 Task: Research Airbnb options in Starokostyantyniv, Ukraine from 9th December, 2023 to 16th December, 2023 for 2 adults, 1 child.2 bedrooms having 2 beds and 1 bathroom. Property type can be flat. Amenities needed are: washing machine. Booking option can be shelf check-in. Look for 4 properties as per requirement.
Action: Mouse moved to (460, 63)
Screenshot: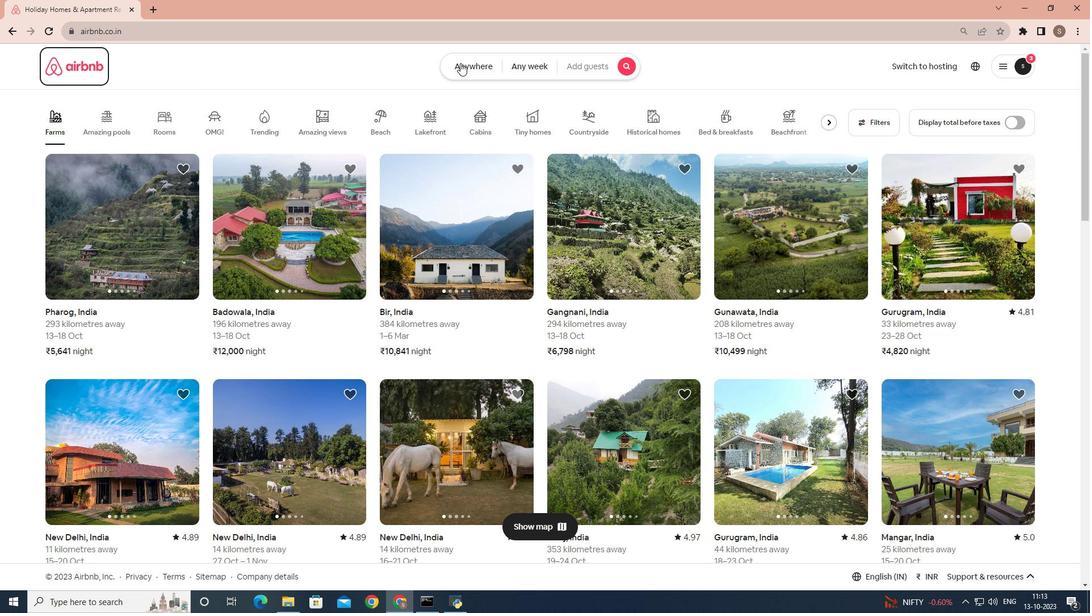 
Action: Mouse pressed left at (460, 63)
Screenshot: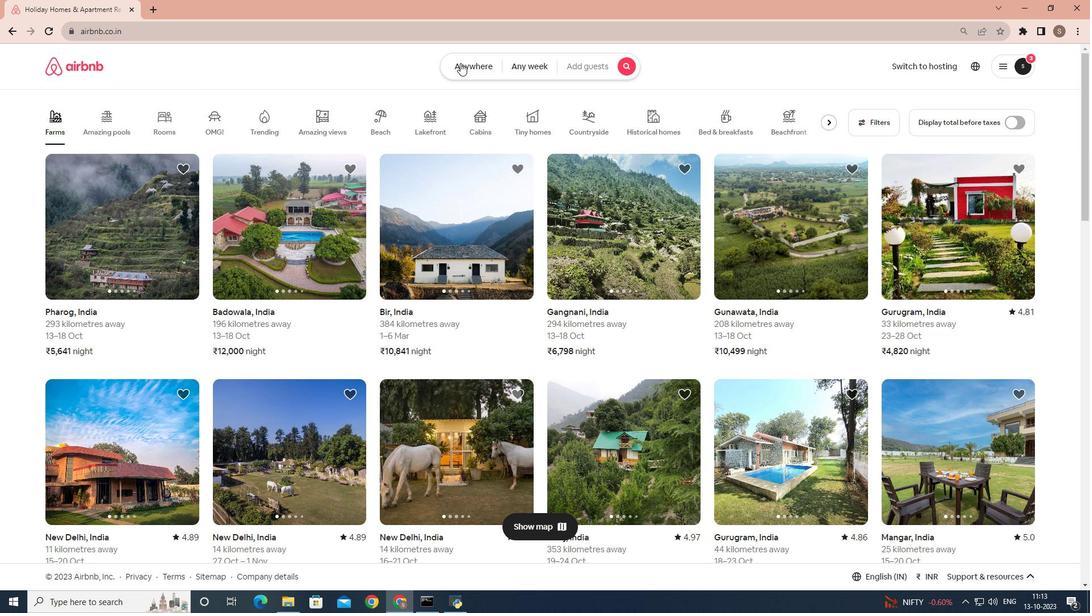 
Action: Mouse moved to (415, 112)
Screenshot: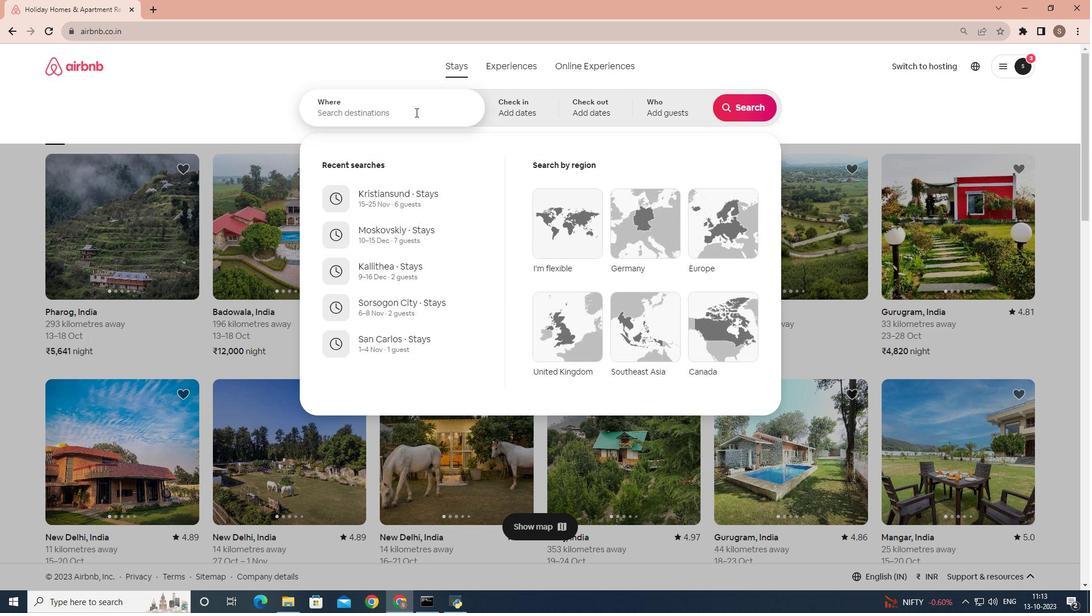 
Action: Mouse pressed left at (415, 112)
Screenshot: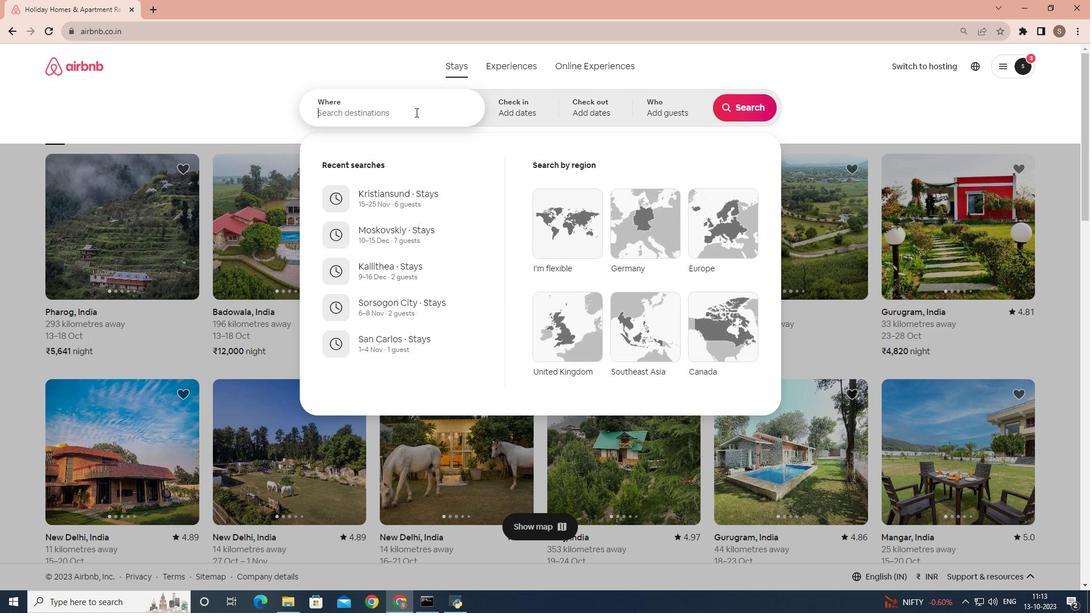 
Action: Key pressed <Key.shift>Star
Screenshot: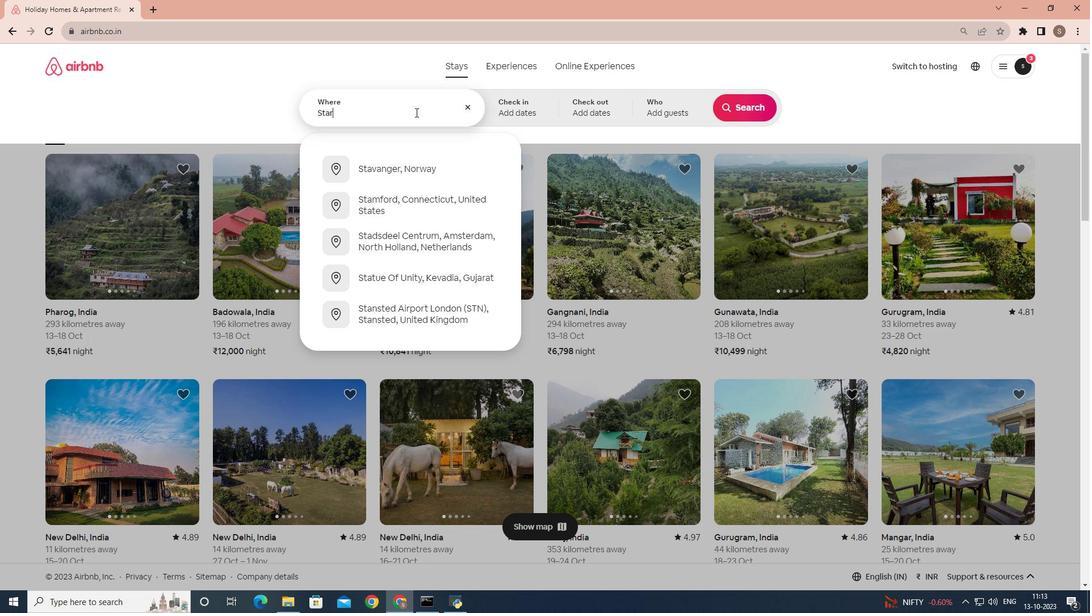 
Action: Mouse moved to (415, 111)
Screenshot: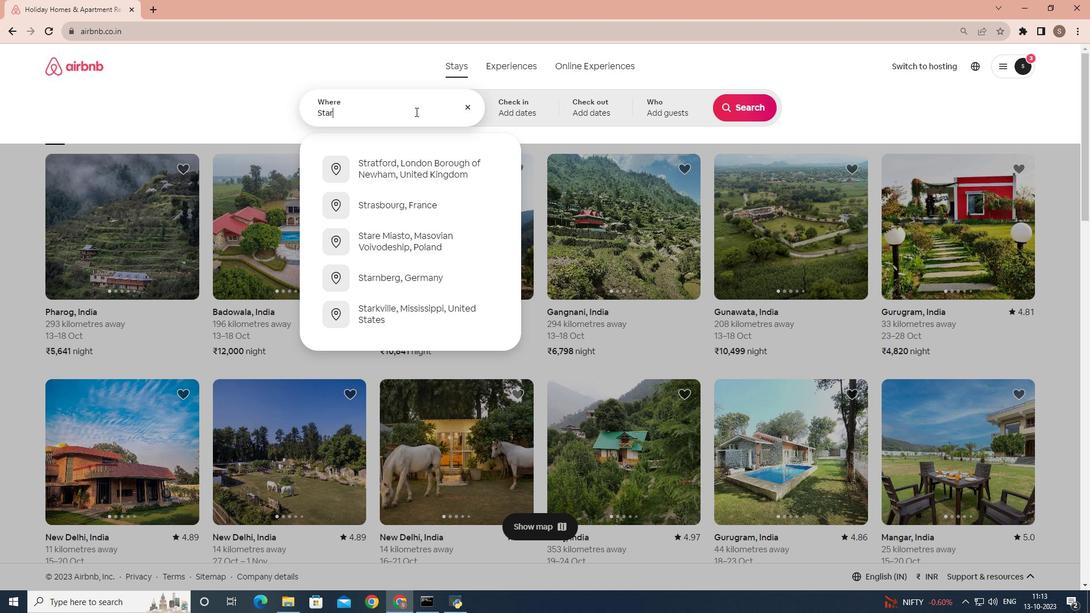 
Action: Key pressed okostyantyniv,<Key.space><Key.shift>Ukraine
Screenshot: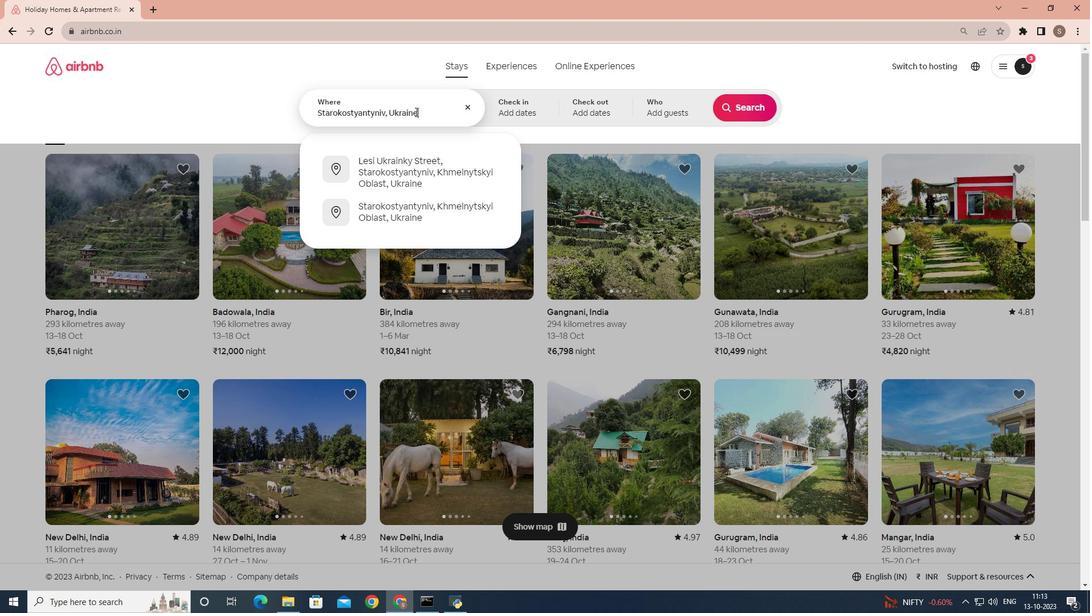 
Action: Mouse moved to (506, 111)
Screenshot: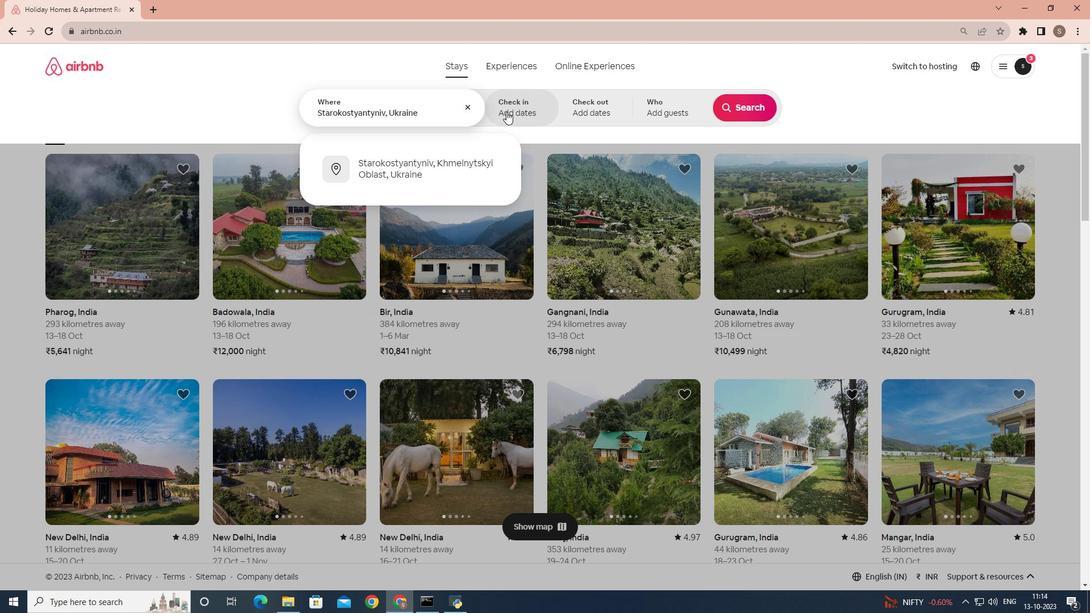 
Action: Mouse pressed left at (506, 111)
Screenshot: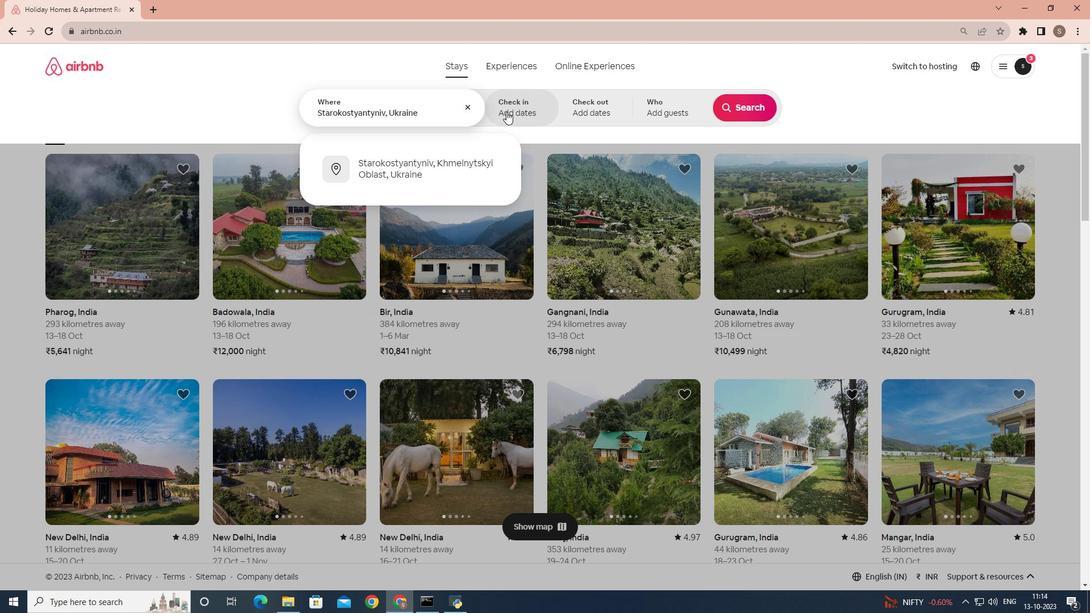 
Action: Mouse moved to (744, 193)
Screenshot: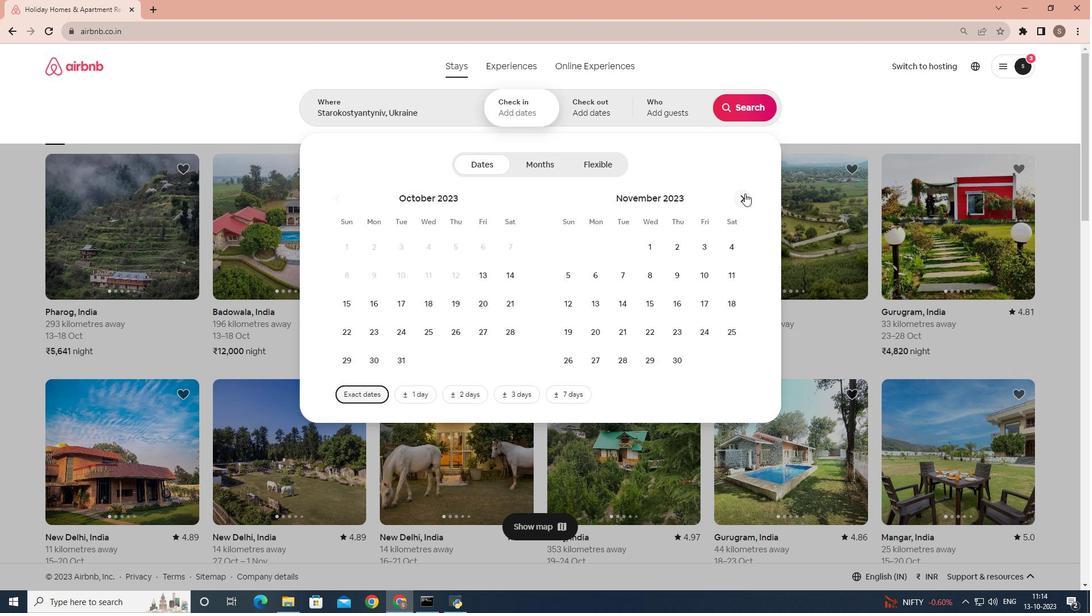 
Action: Mouse pressed left at (744, 193)
Screenshot: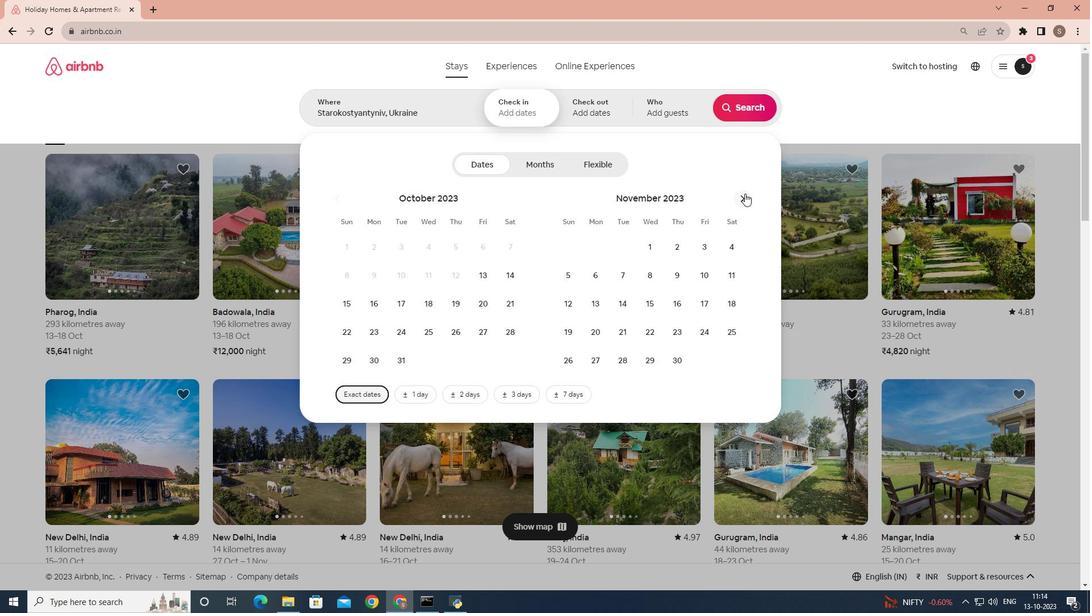 
Action: Mouse moved to (725, 277)
Screenshot: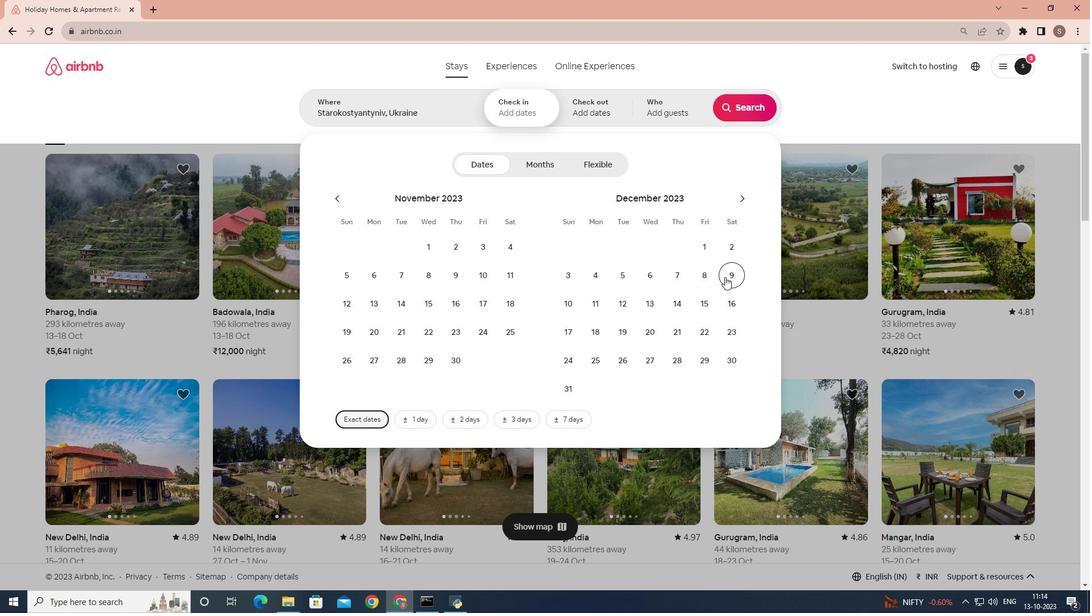 
Action: Mouse pressed left at (725, 277)
Screenshot: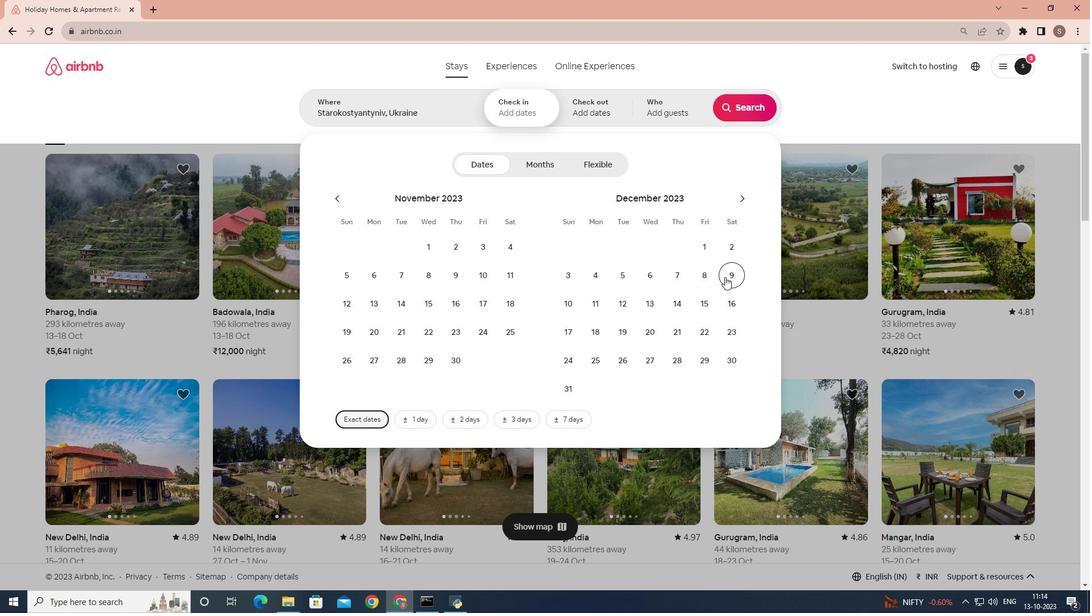 
Action: Mouse moved to (723, 306)
Screenshot: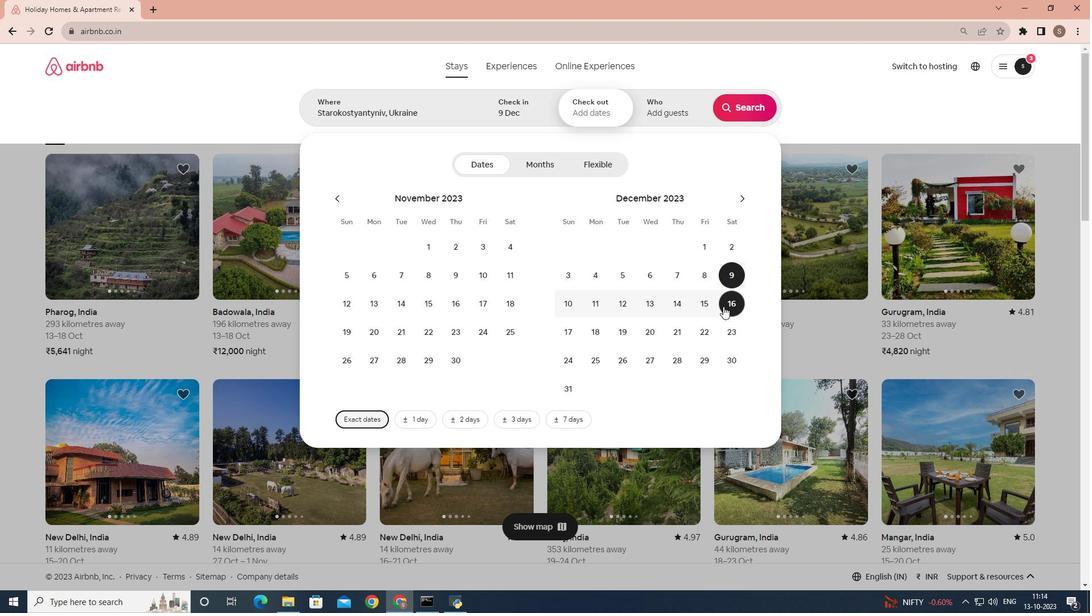 
Action: Mouse pressed left at (723, 306)
Screenshot: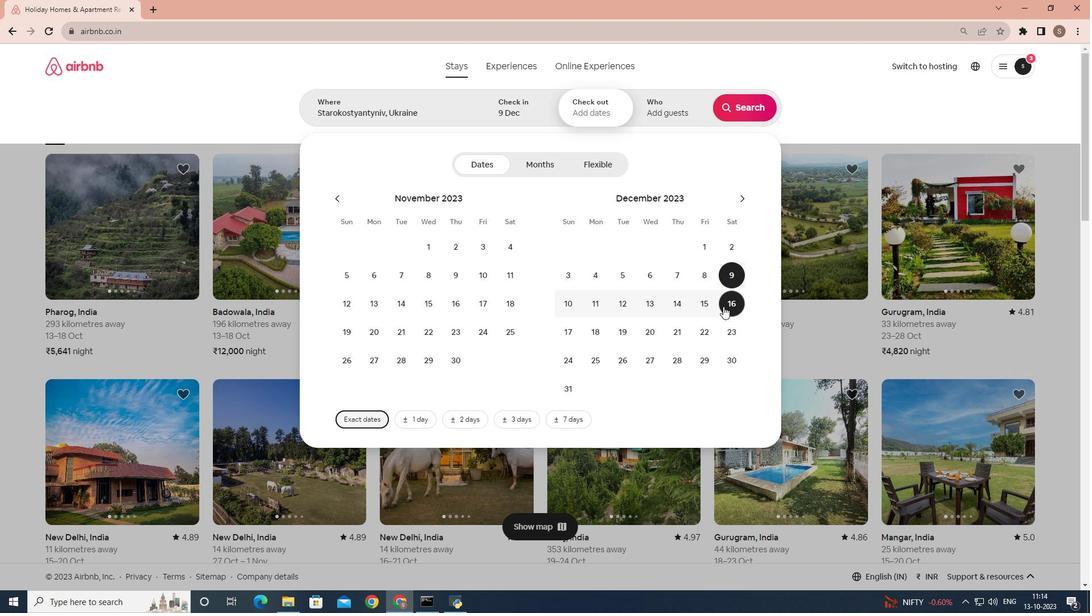 
Action: Mouse moved to (661, 111)
Screenshot: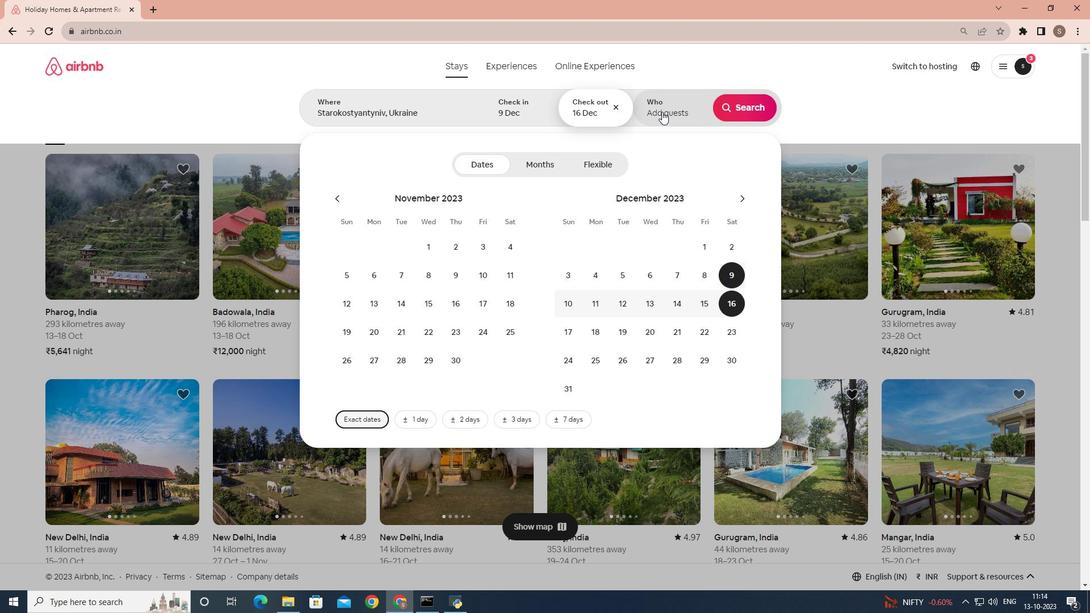 
Action: Mouse pressed left at (661, 111)
Screenshot: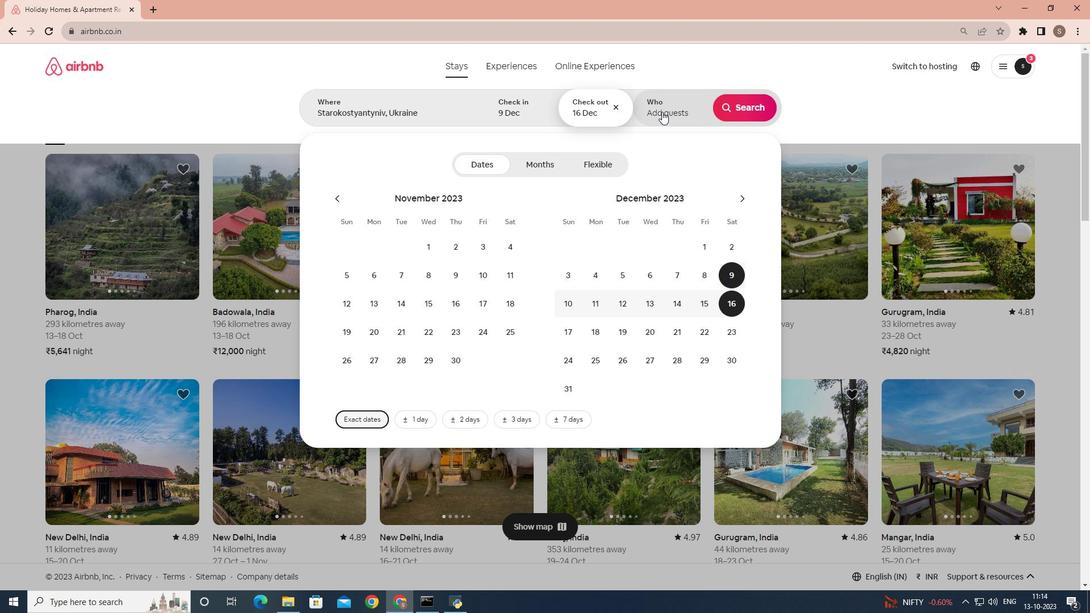 
Action: Mouse moved to (744, 161)
Screenshot: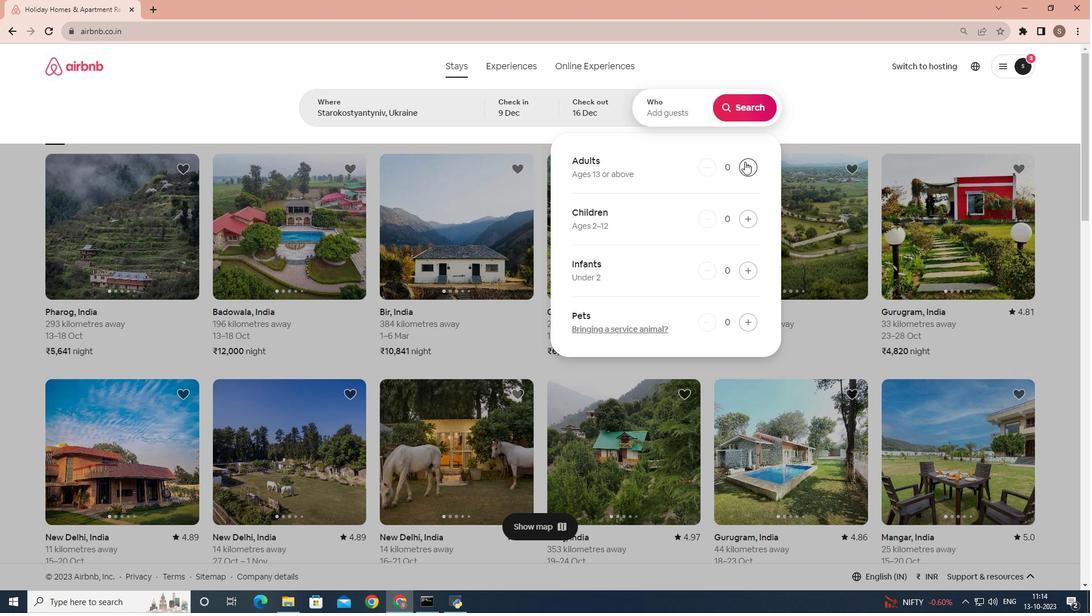 
Action: Mouse pressed left at (744, 161)
Screenshot: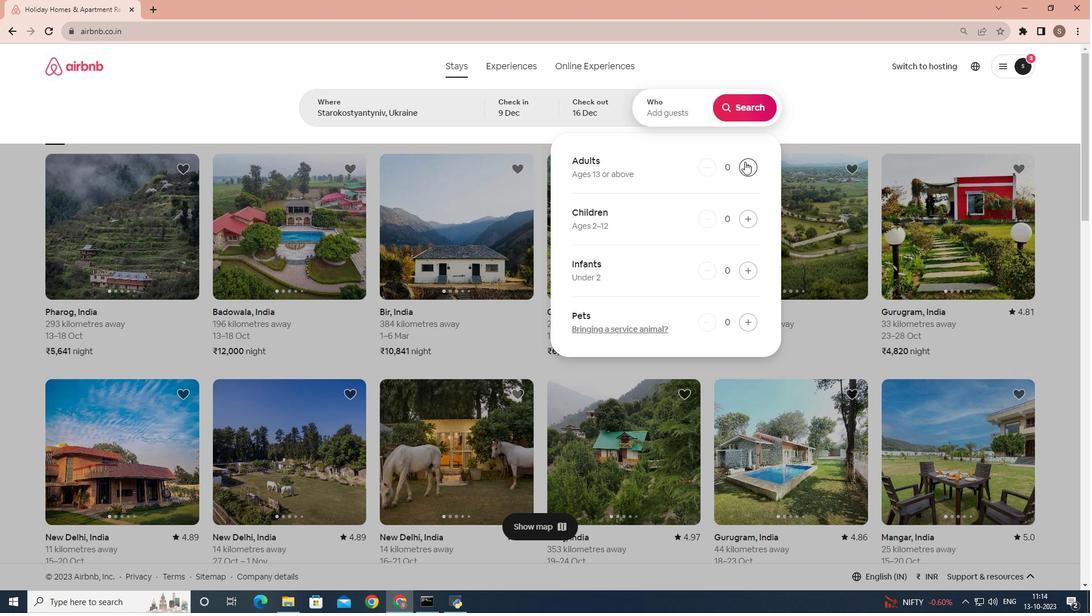 
Action: Mouse pressed left at (744, 161)
Screenshot: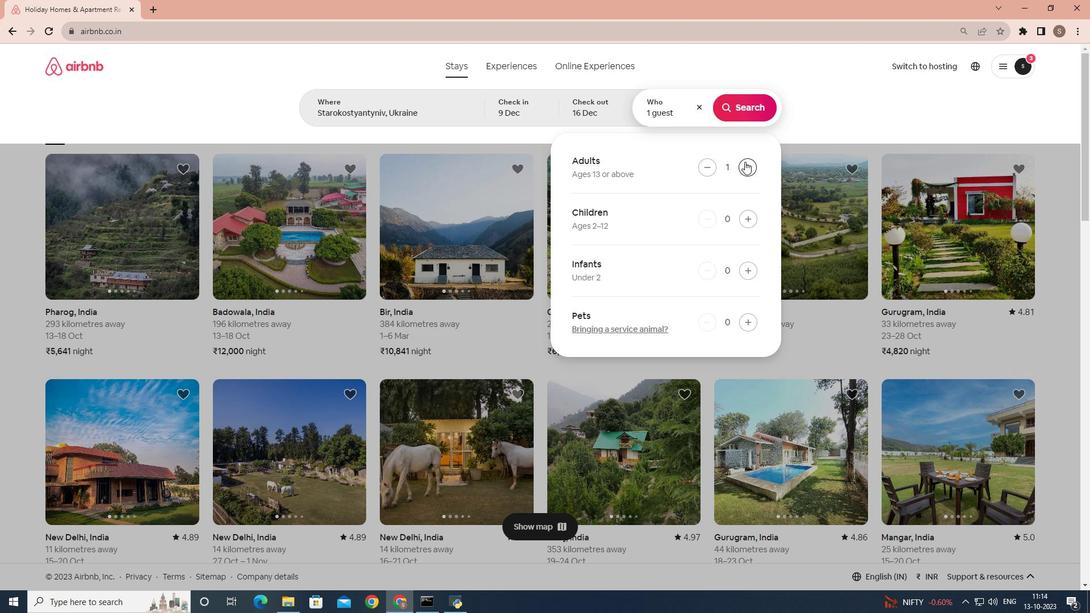 
Action: Mouse moved to (746, 219)
Screenshot: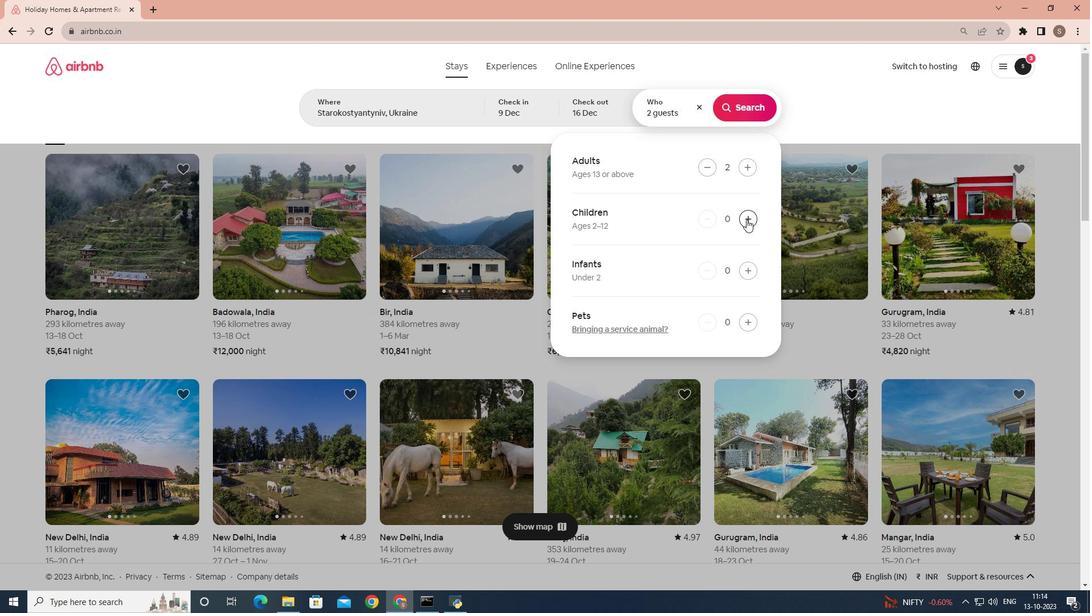 
Action: Mouse pressed left at (746, 219)
Screenshot: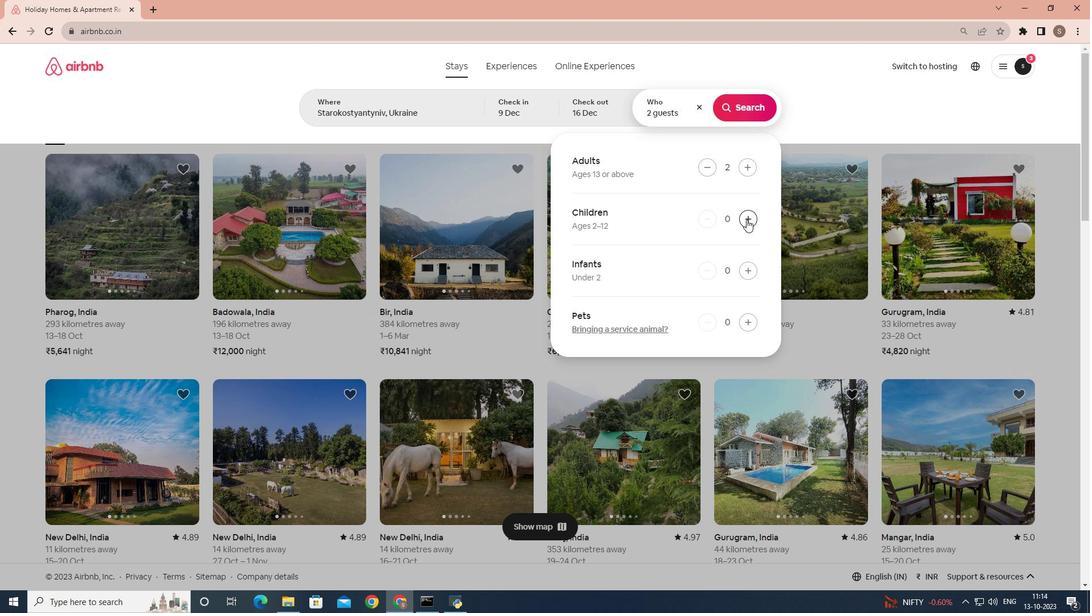 
Action: Mouse moved to (756, 103)
Screenshot: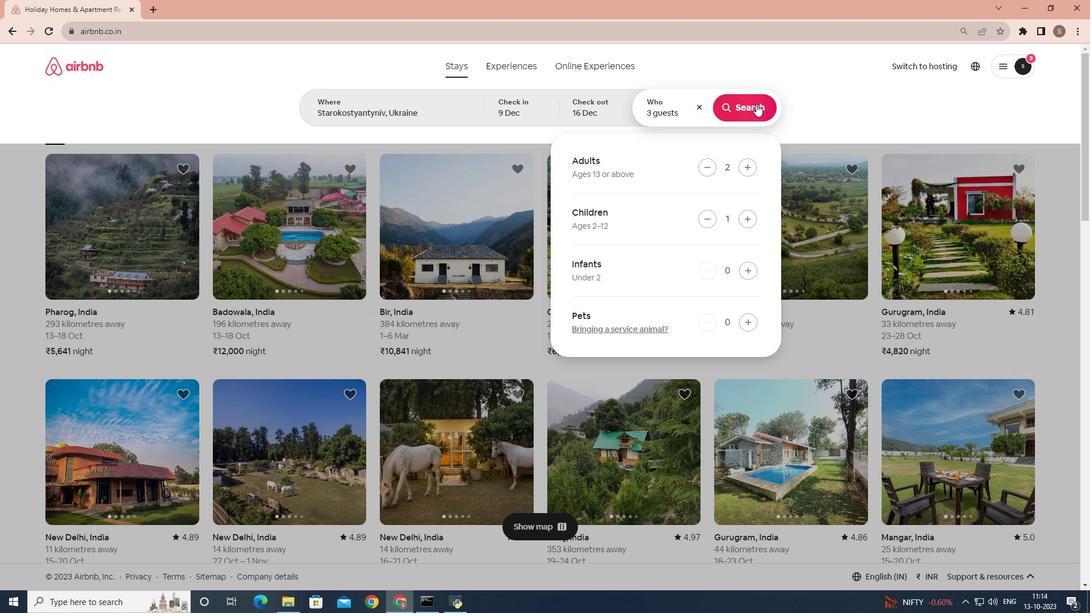 
Action: Mouse pressed left at (756, 103)
Screenshot: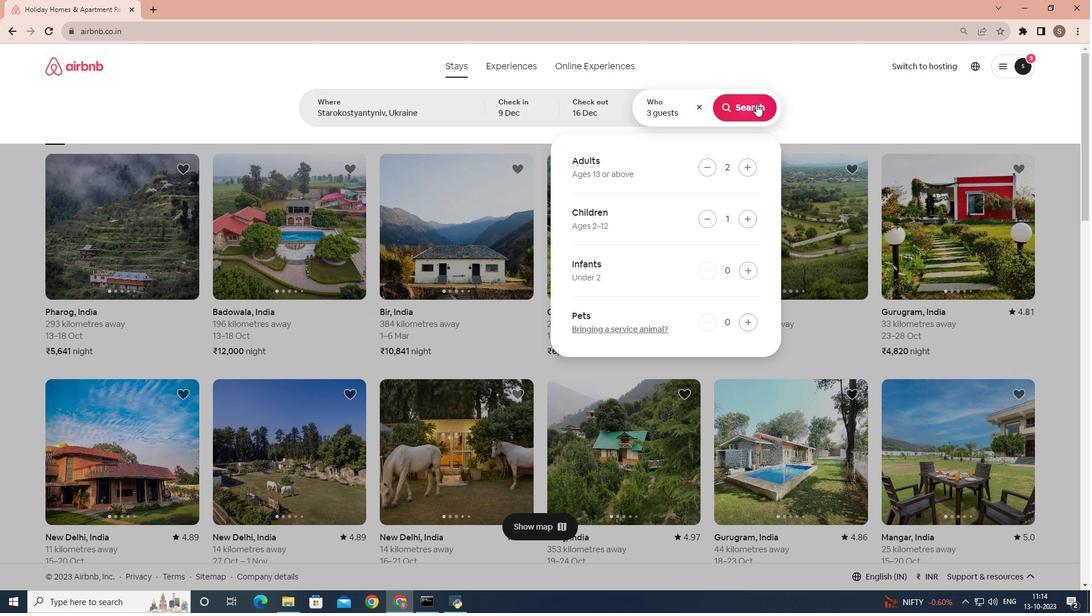 
Action: Mouse moved to (899, 111)
Screenshot: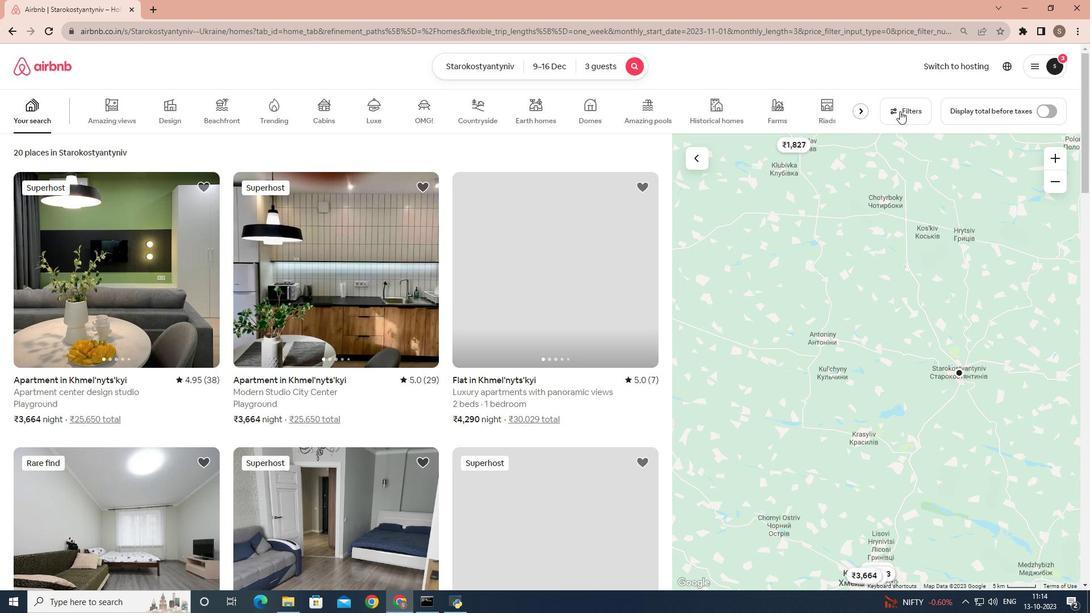 
Action: Mouse pressed left at (899, 111)
Screenshot: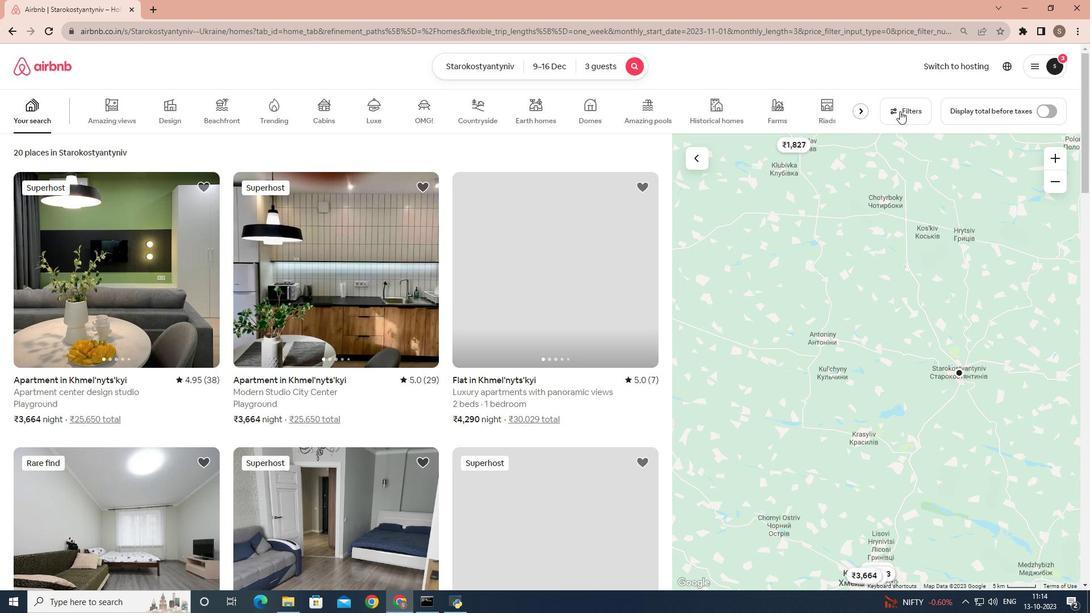
Action: Mouse moved to (664, 285)
Screenshot: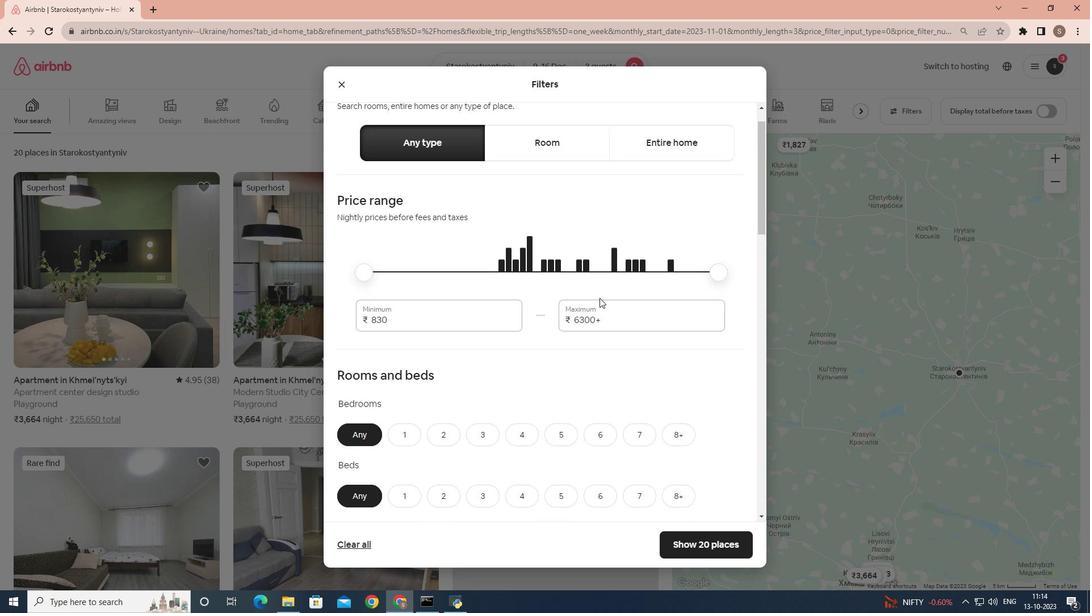 
Action: Mouse scrolled (664, 284) with delta (0, 0)
Screenshot: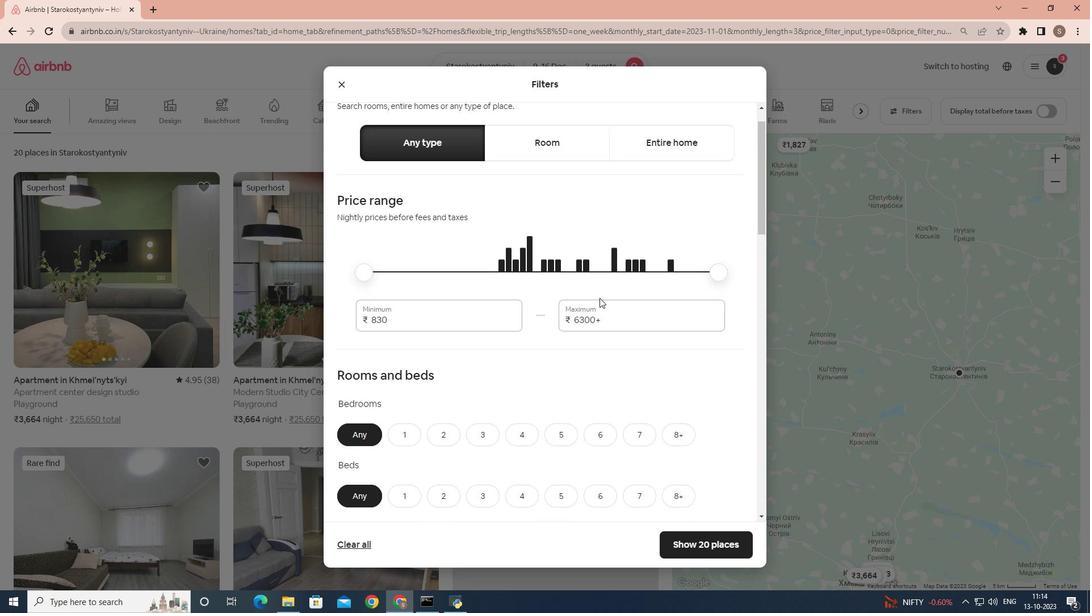 
Action: Mouse moved to (652, 293)
Screenshot: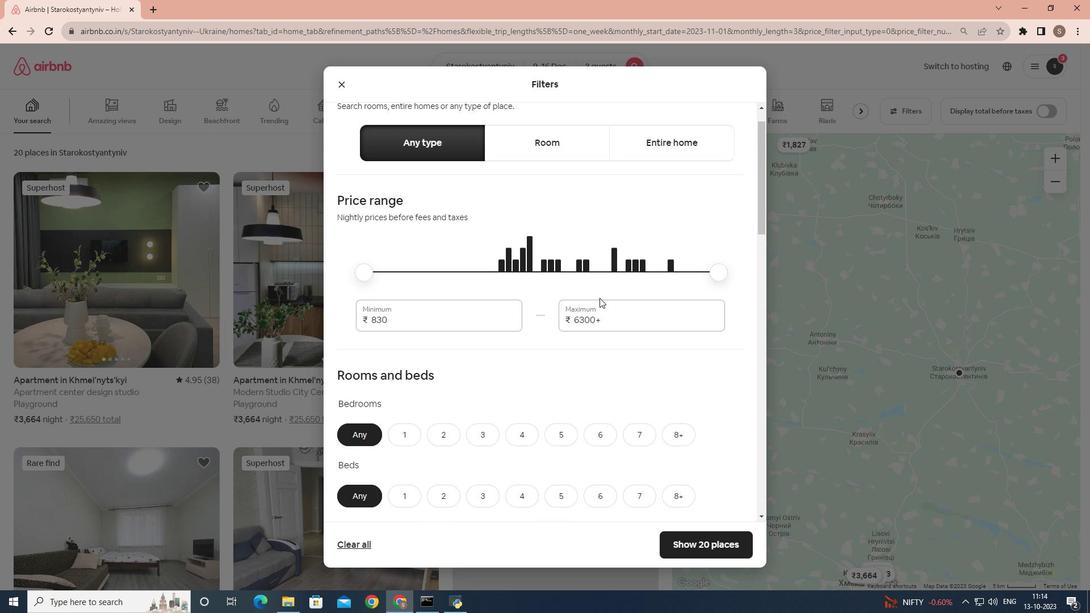 
Action: Mouse scrolled (652, 292) with delta (0, 0)
Screenshot: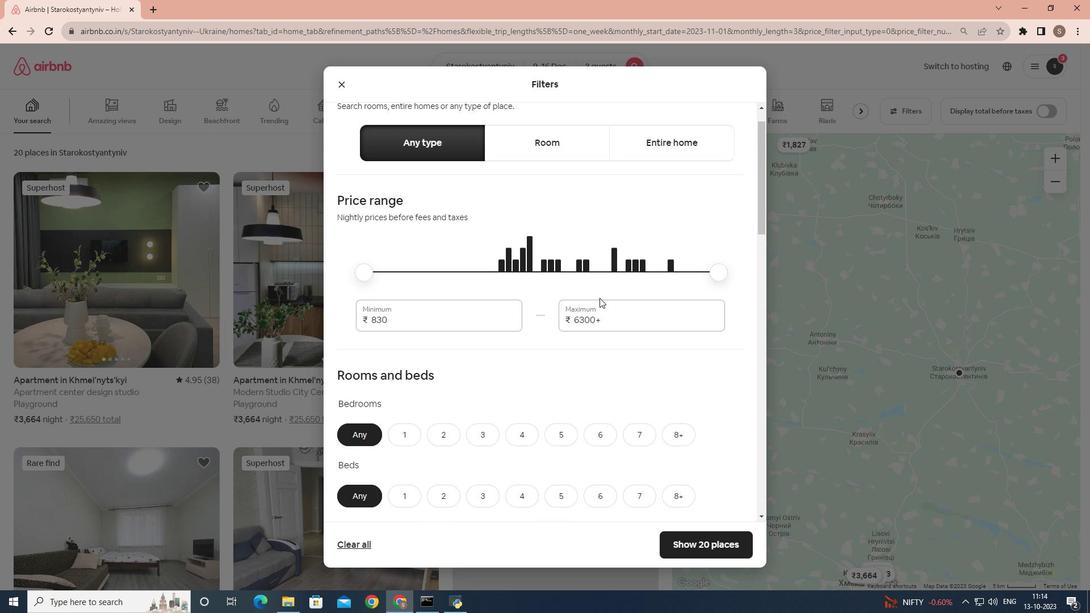 
Action: Mouse moved to (628, 298)
Screenshot: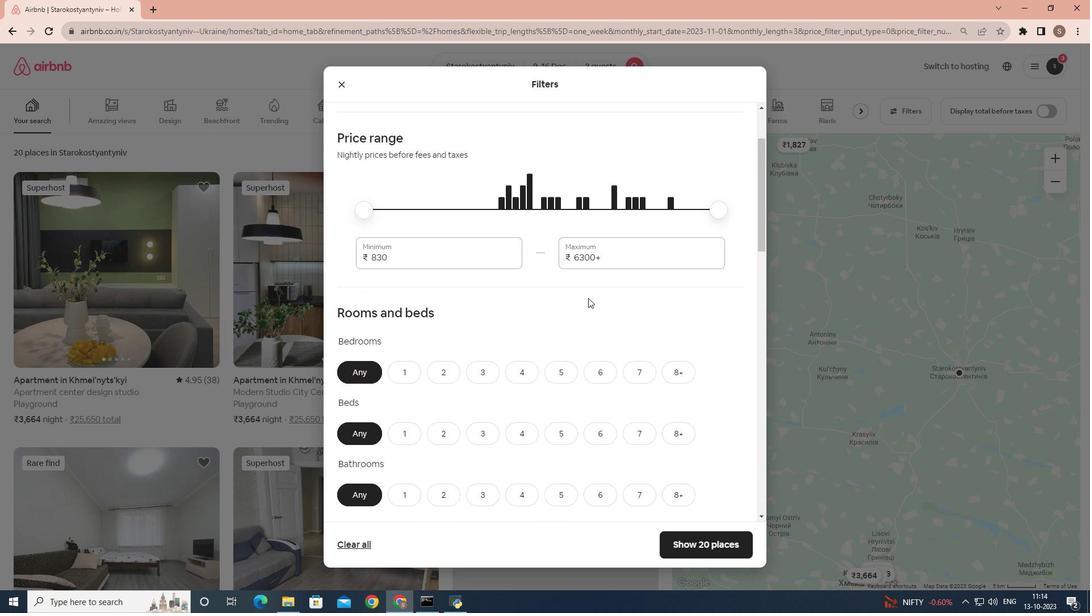 
Action: Mouse scrolled (628, 297) with delta (0, 0)
Screenshot: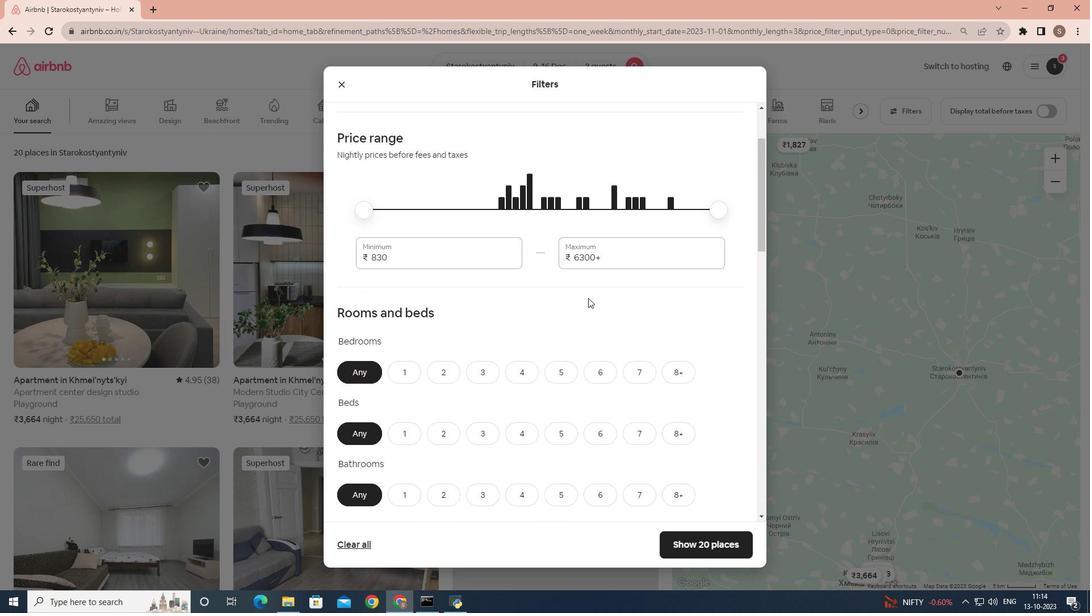 
Action: Mouse moved to (450, 292)
Screenshot: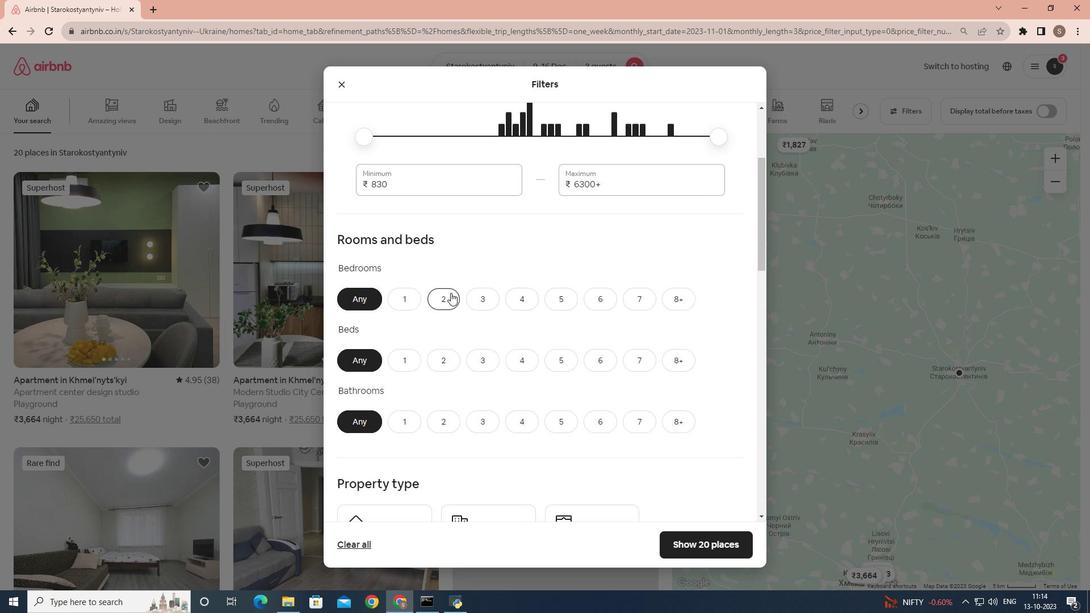 
Action: Mouse pressed left at (450, 292)
Screenshot: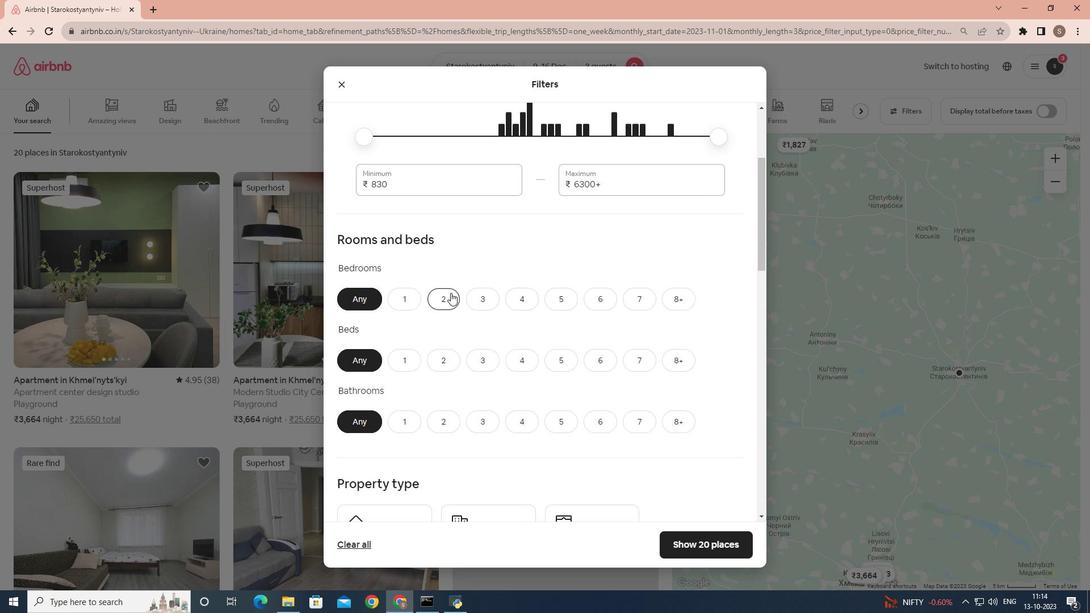 
Action: Mouse scrolled (450, 292) with delta (0, 0)
Screenshot: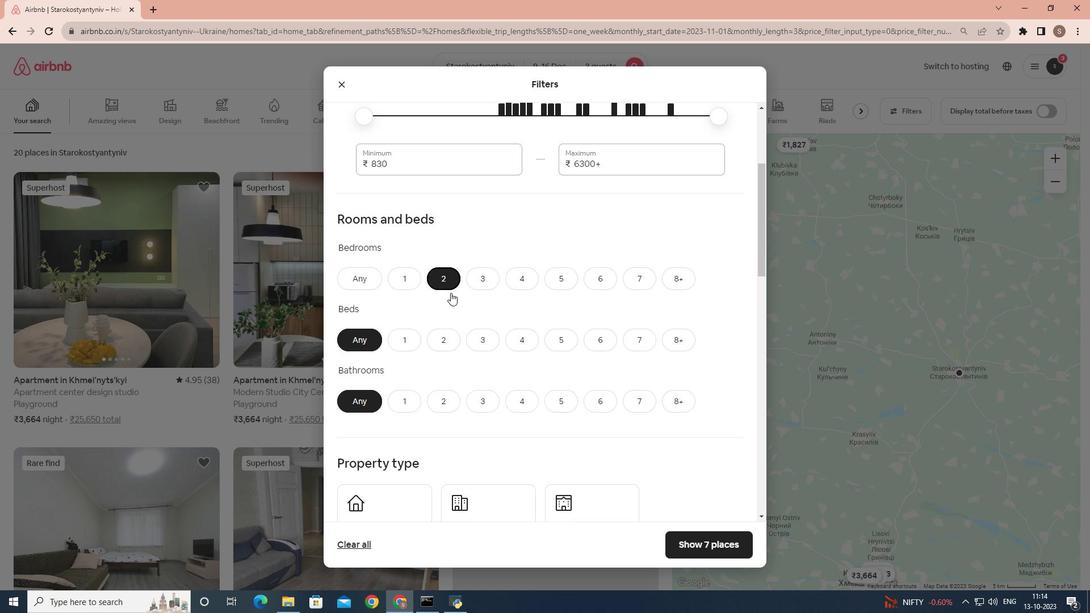 
Action: Mouse moved to (449, 300)
Screenshot: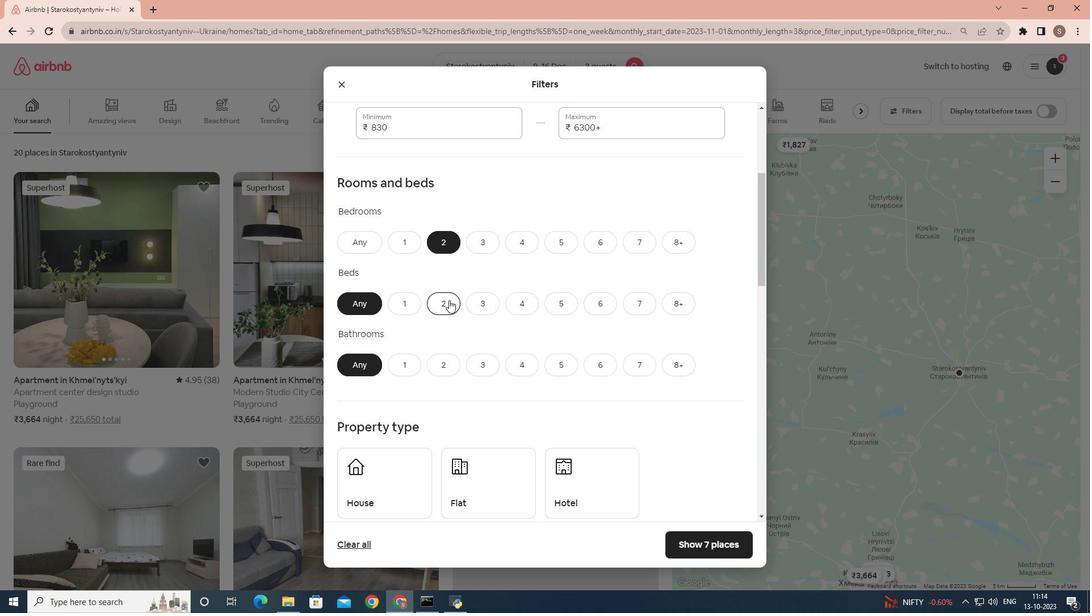 
Action: Mouse pressed left at (449, 300)
Screenshot: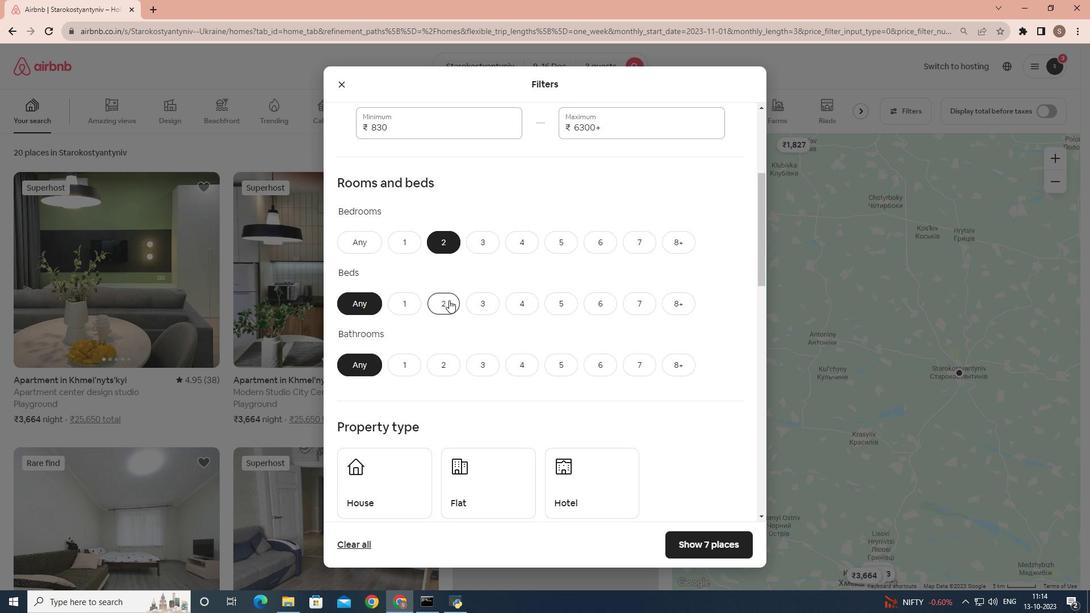 
Action: Mouse scrolled (449, 299) with delta (0, 0)
Screenshot: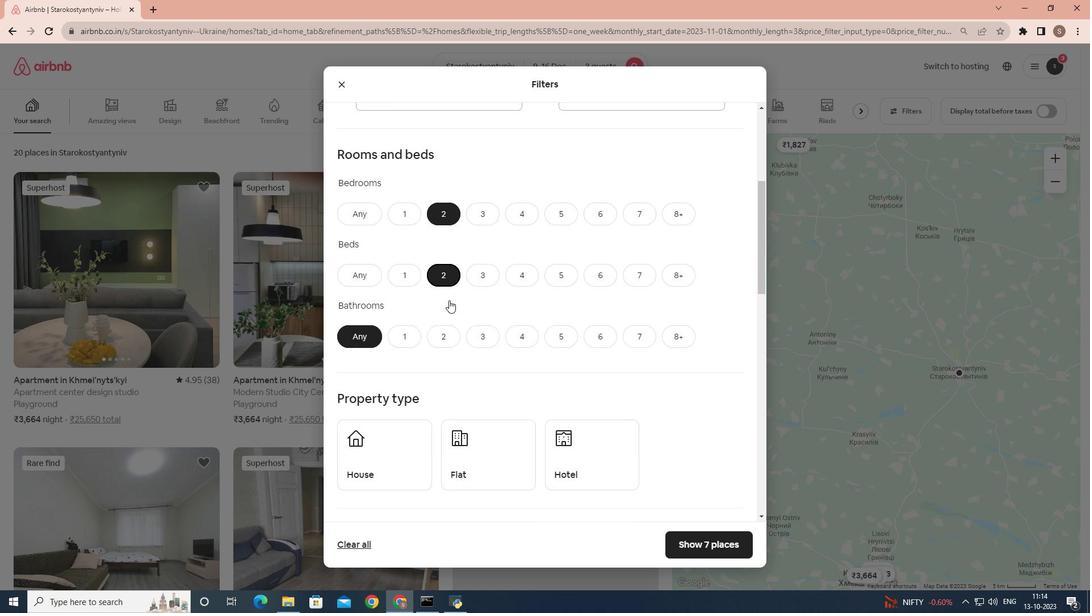 
Action: Mouse moved to (395, 312)
Screenshot: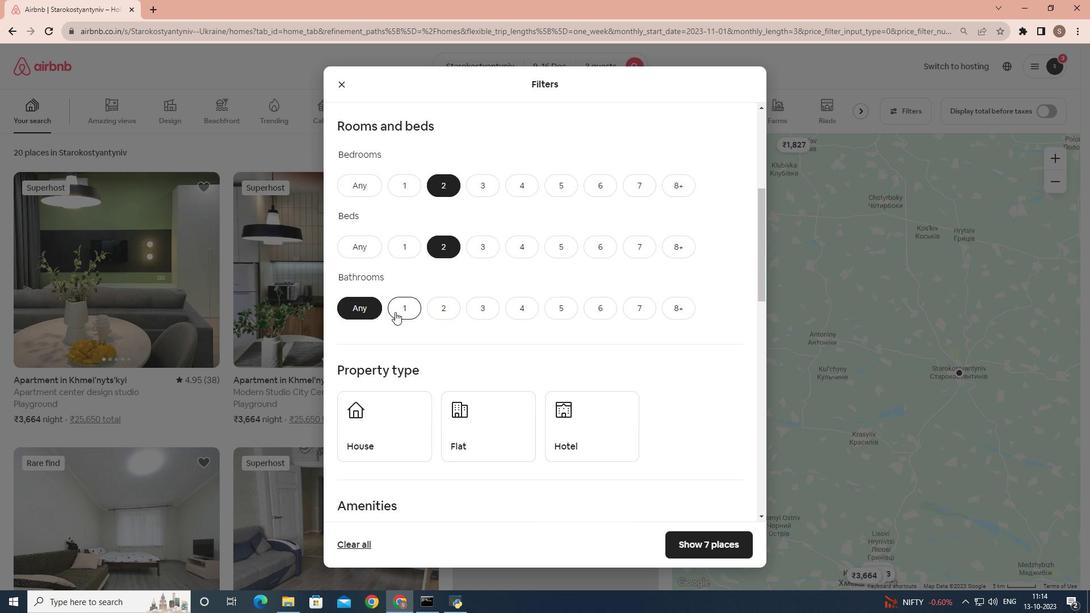 
Action: Mouse pressed left at (395, 312)
Screenshot: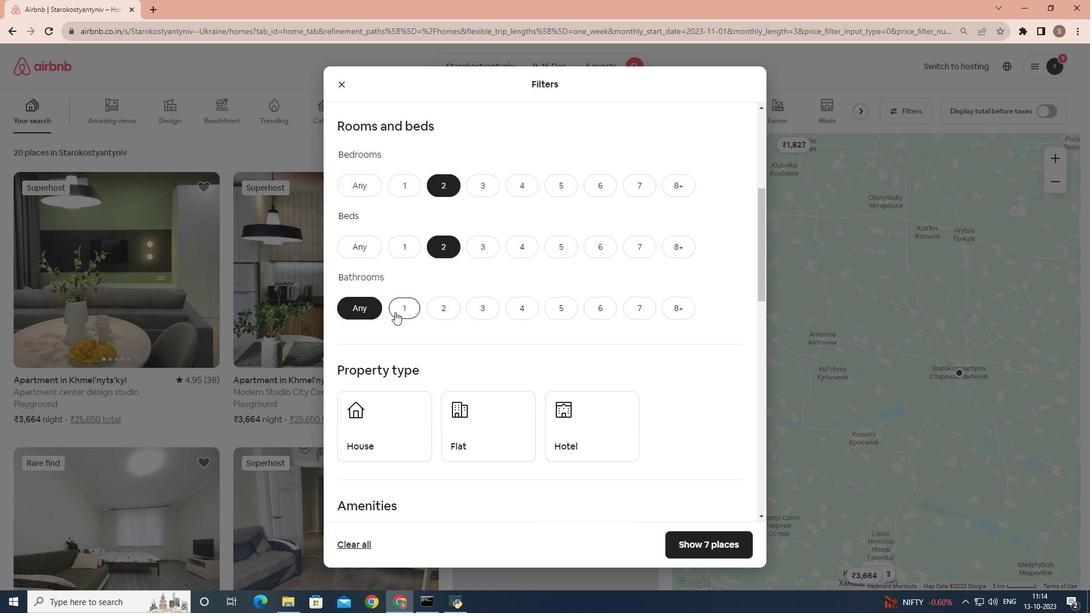 
Action: Mouse moved to (434, 313)
Screenshot: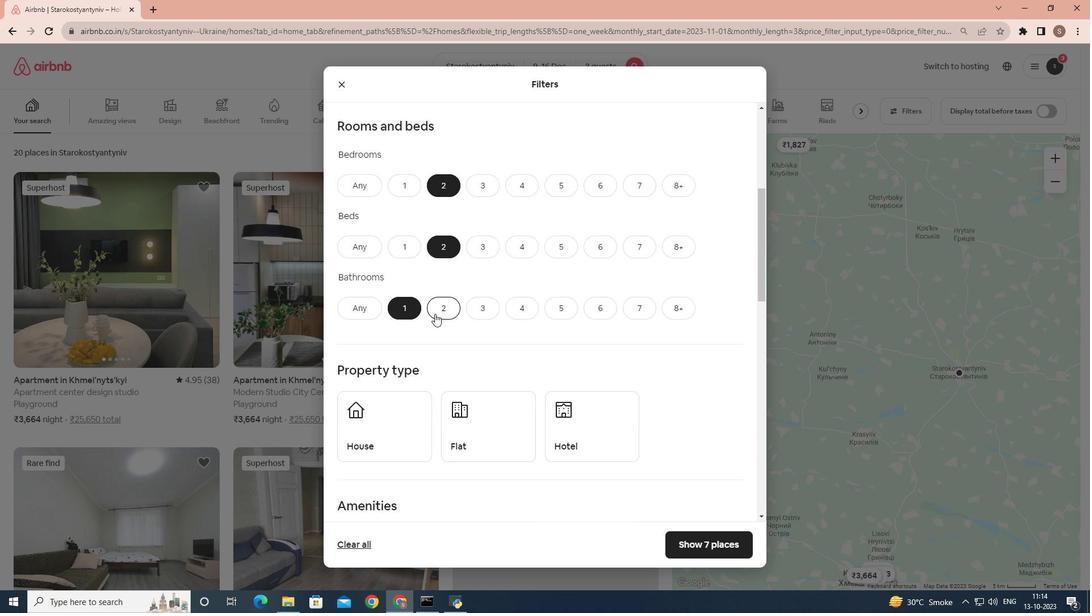 
Action: Mouse scrolled (434, 313) with delta (0, 0)
Screenshot: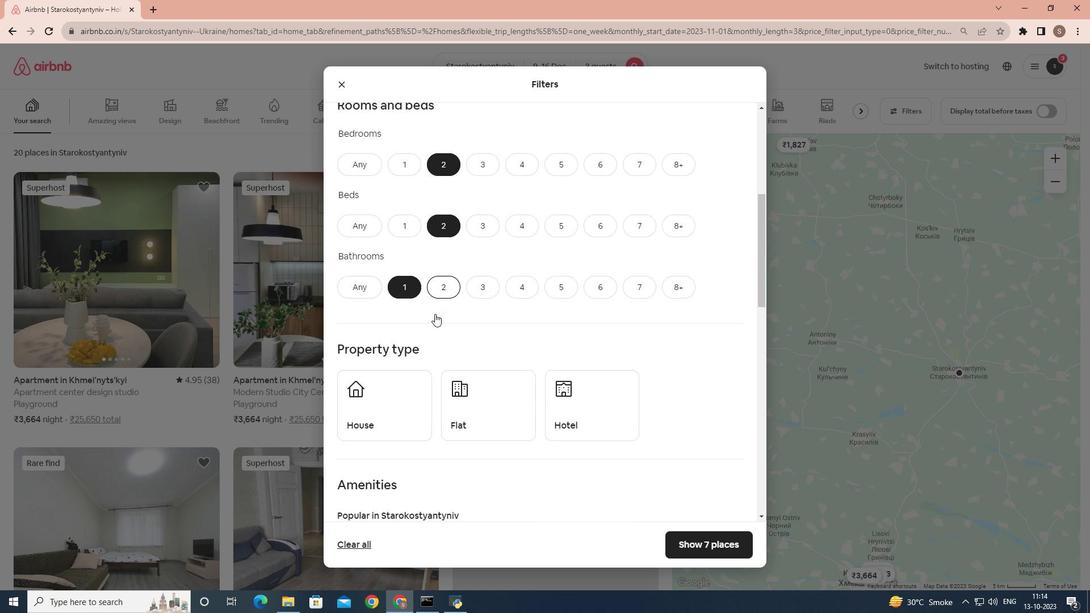 
Action: Mouse scrolled (434, 313) with delta (0, 0)
Screenshot: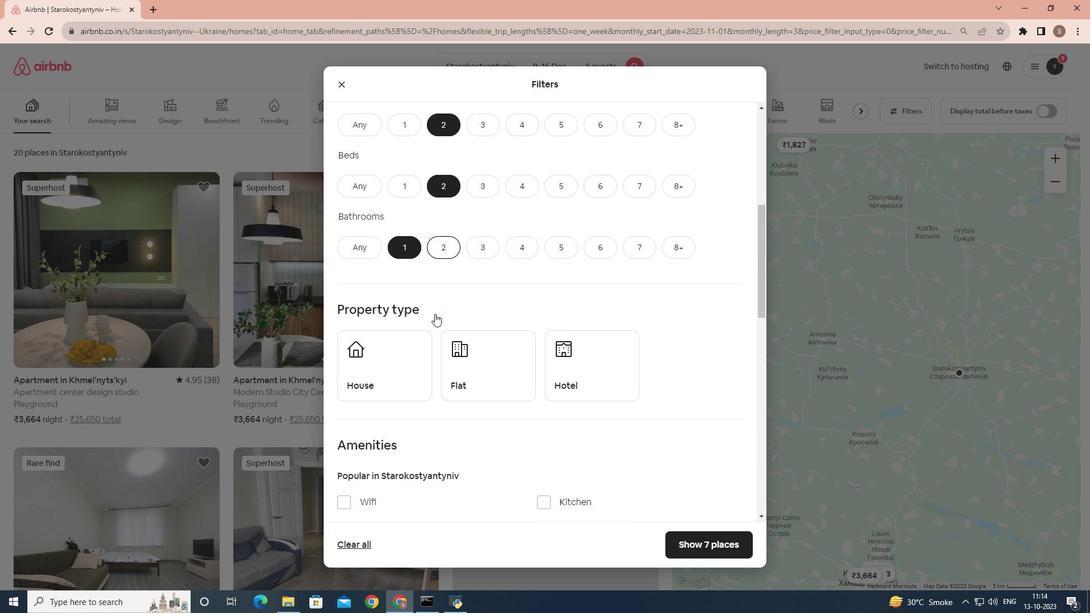 
Action: Mouse moved to (443, 318)
Screenshot: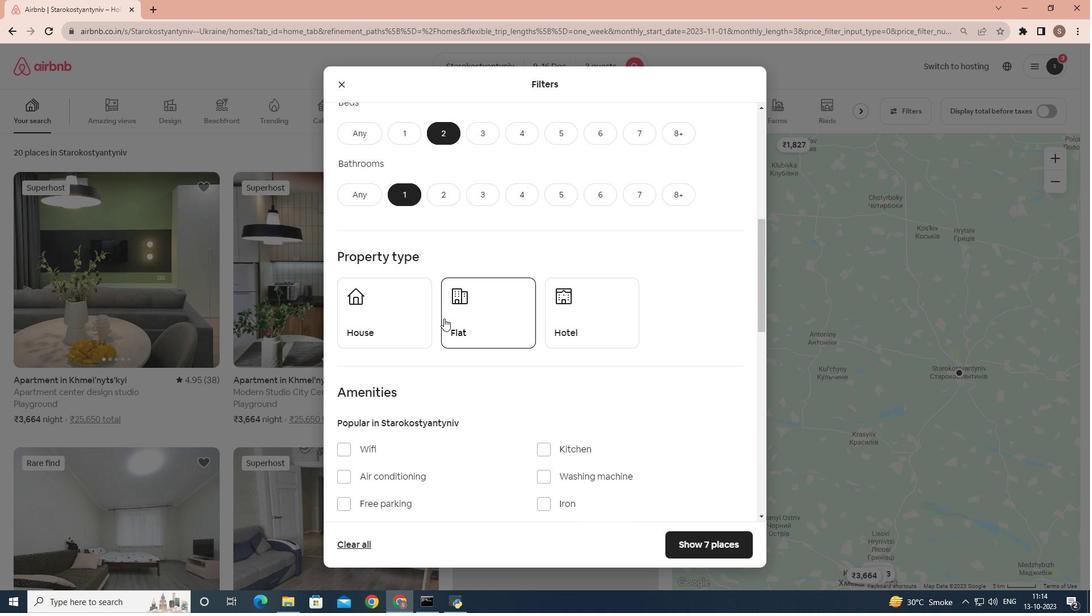 
Action: Mouse pressed left at (443, 318)
Screenshot: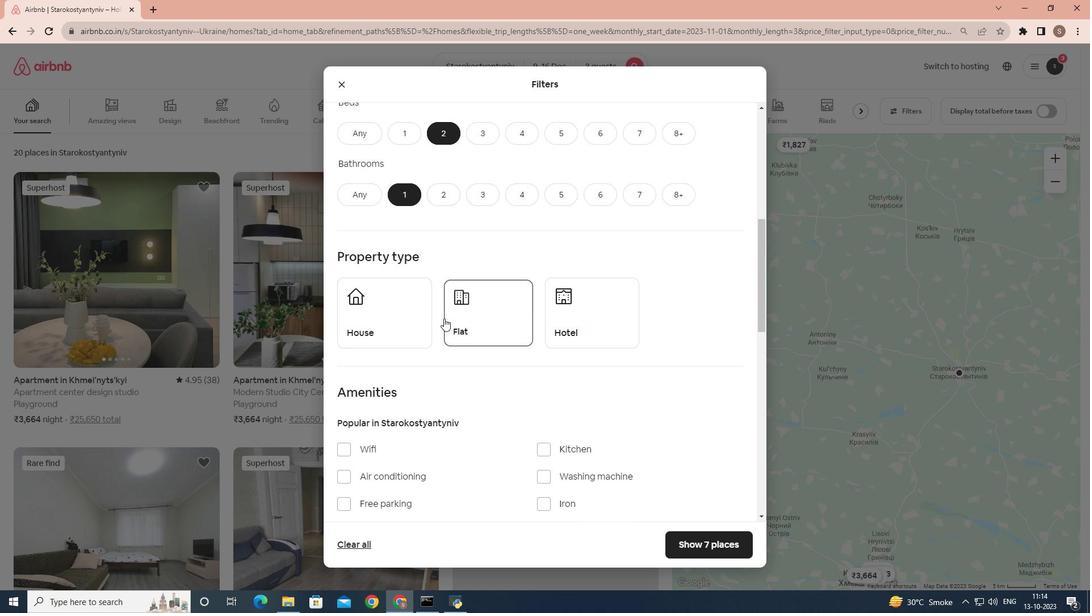 
Action: Mouse scrolled (443, 317) with delta (0, 0)
Screenshot: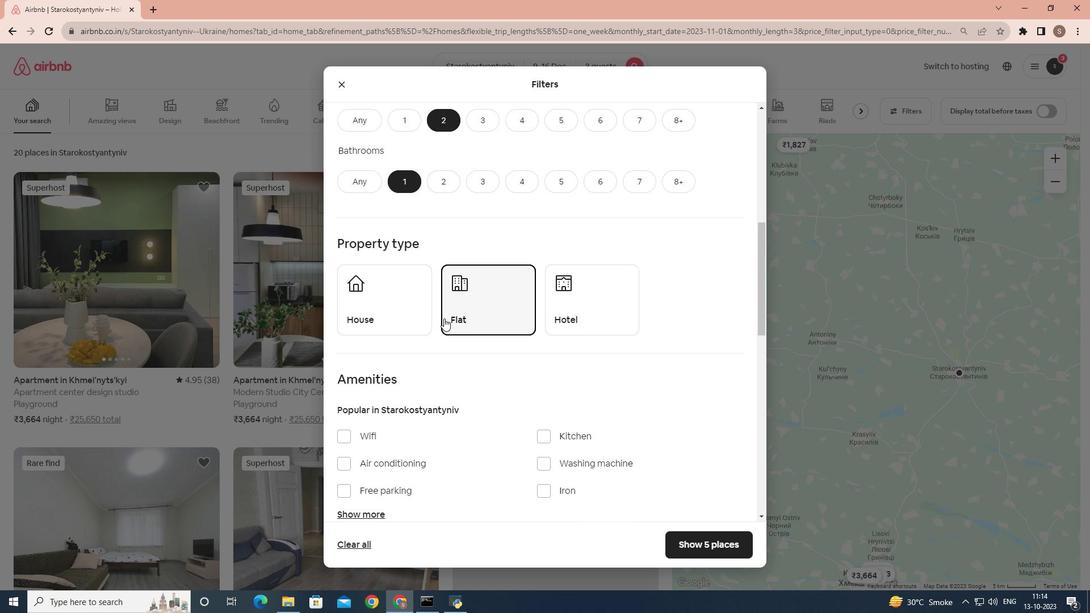 
Action: Mouse scrolled (443, 317) with delta (0, 0)
Screenshot: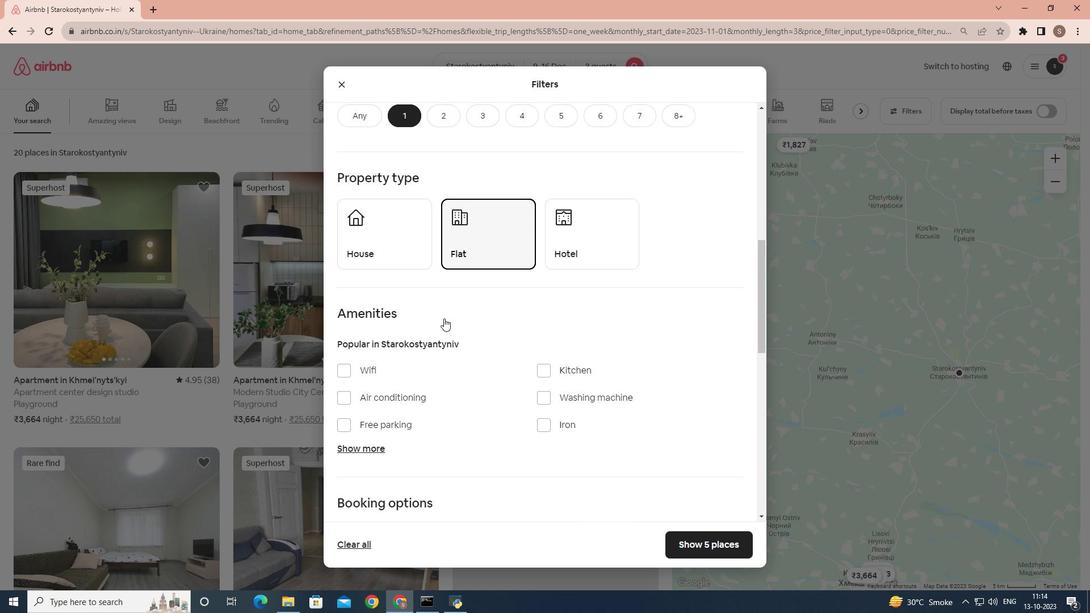 
Action: Mouse moved to (538, 358)
Screenshot: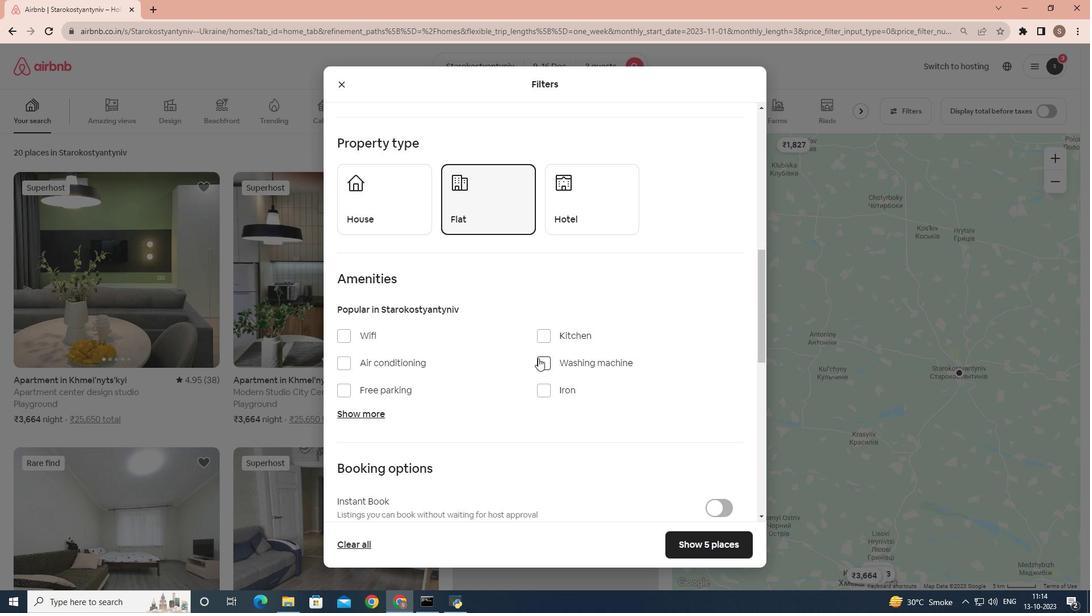 
Action: Mouse pressed left at (538, 358)
Screenshot: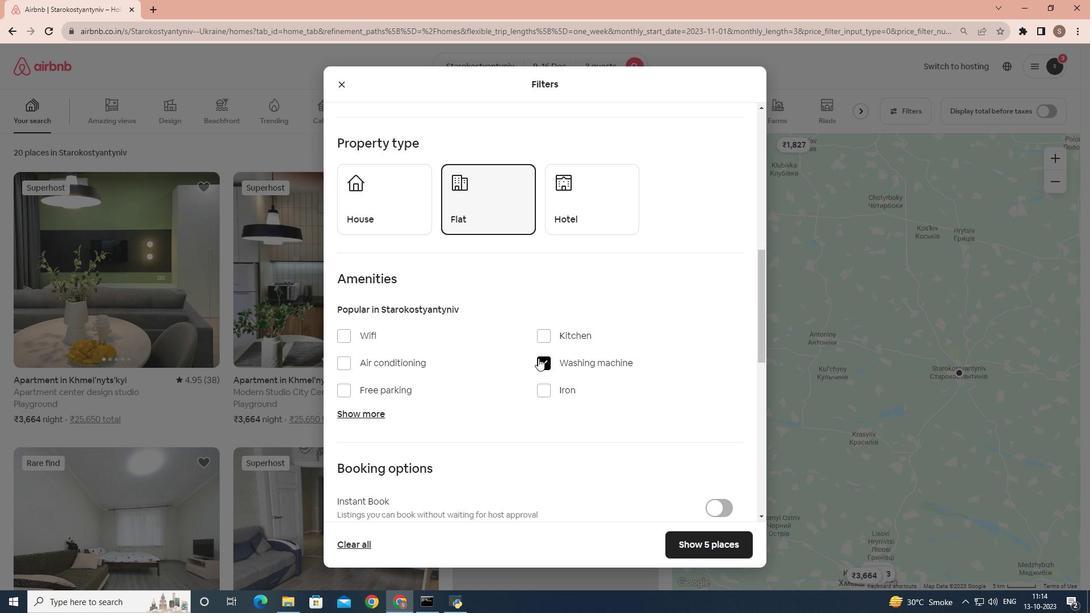 
Action: Mouse moved to (499, 369)
Screenshot: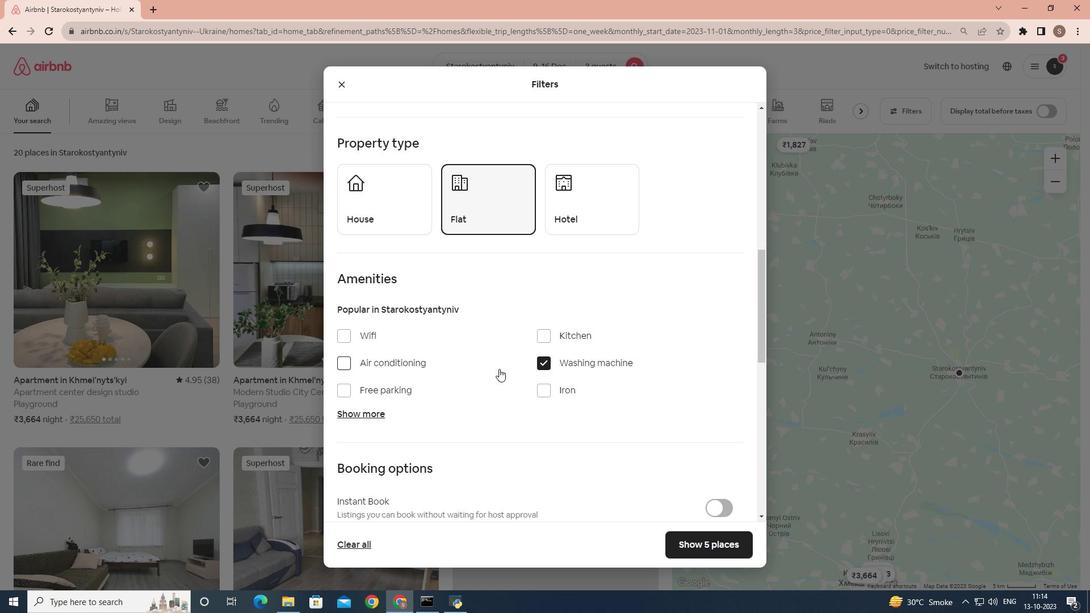 
Action: Mouse scrolled (499, 368) with delta (0, 0)
Screenshot: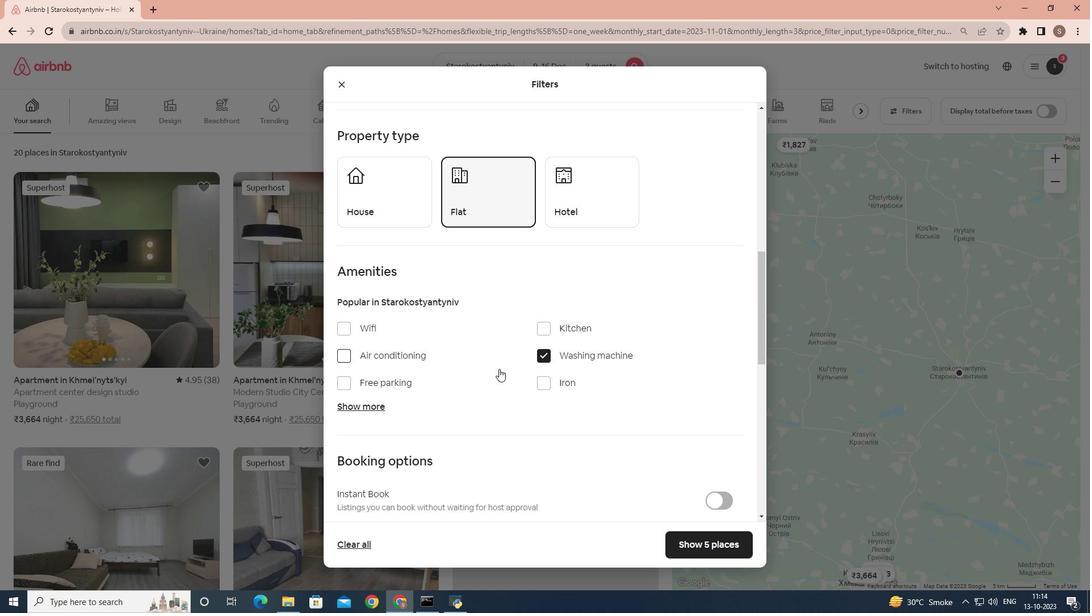 
Action: Mouse moved to (539, 387)
Screenshot: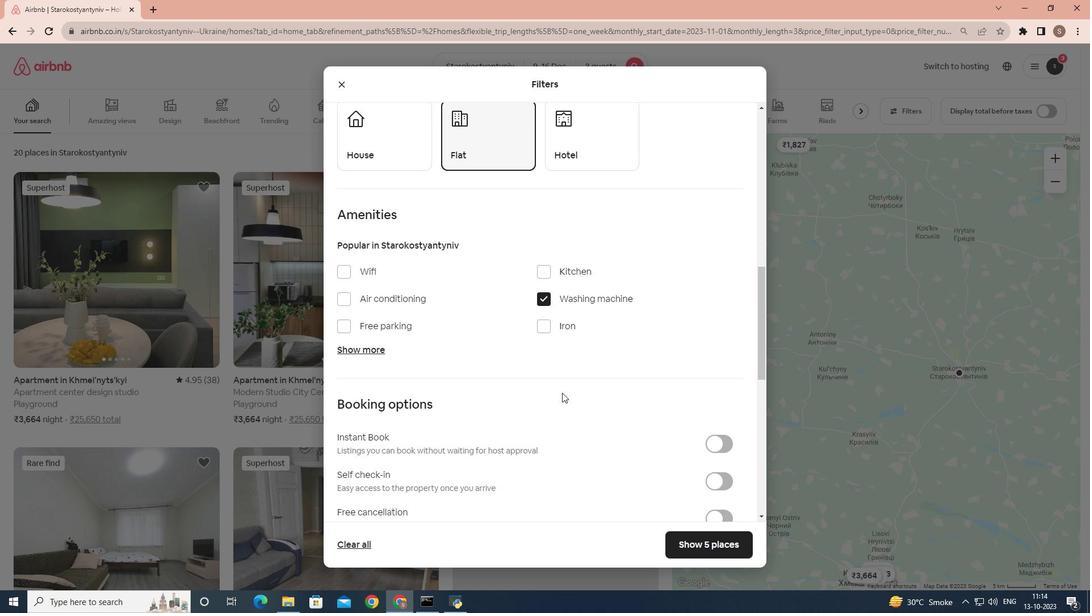 
Action: Mouse scrolled (539, 386) with delta (0, 0)
Screenshot: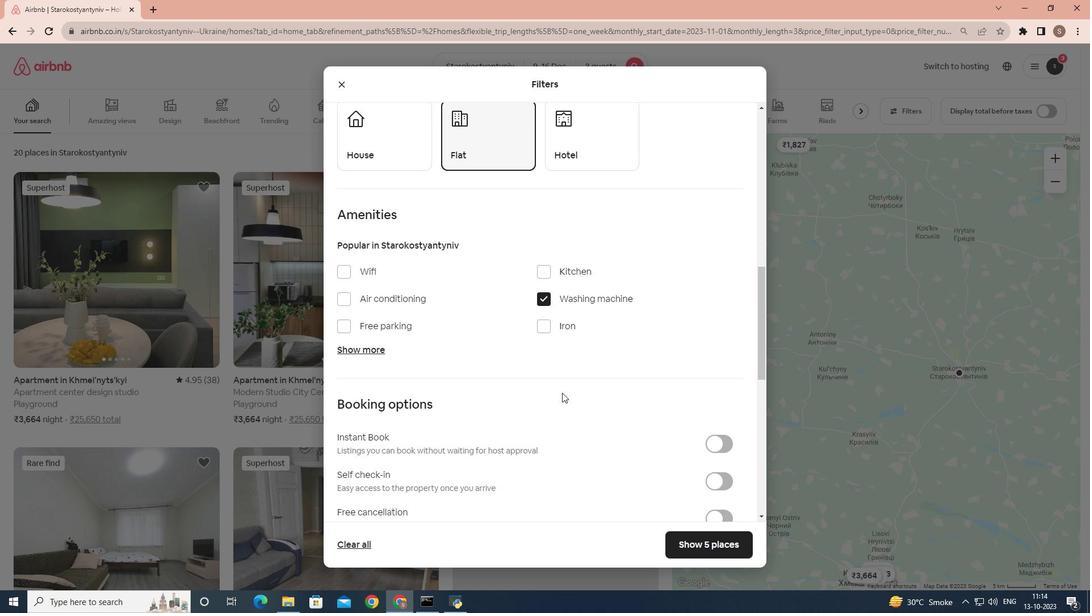 
Action: Mouse moved to (547, 390)
Screenshot: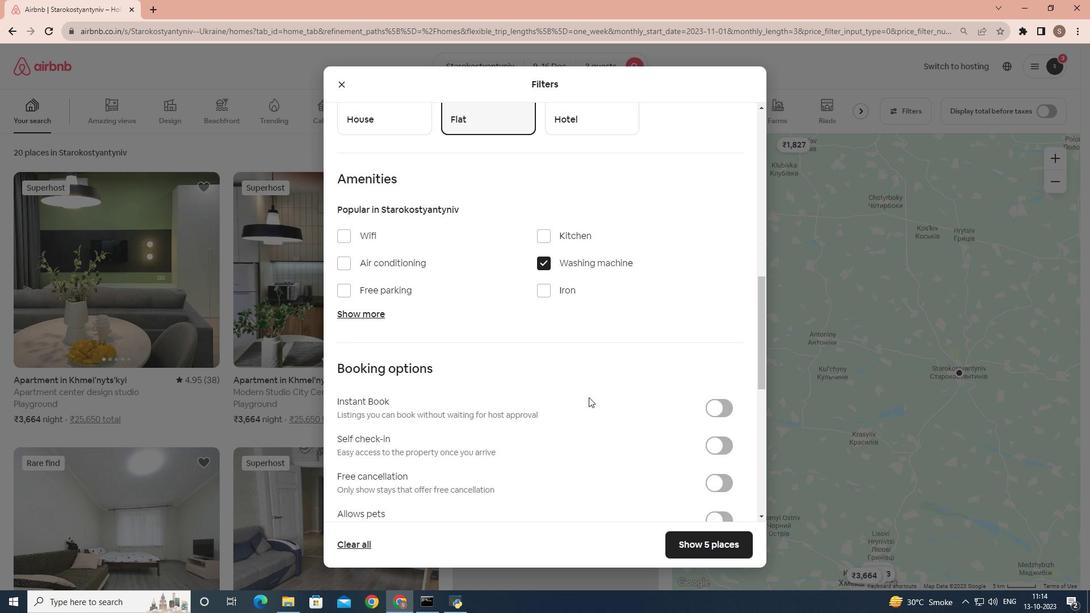 
Action: Mouse scrolled (547, 389) with delta (0, 0)
Screenshot: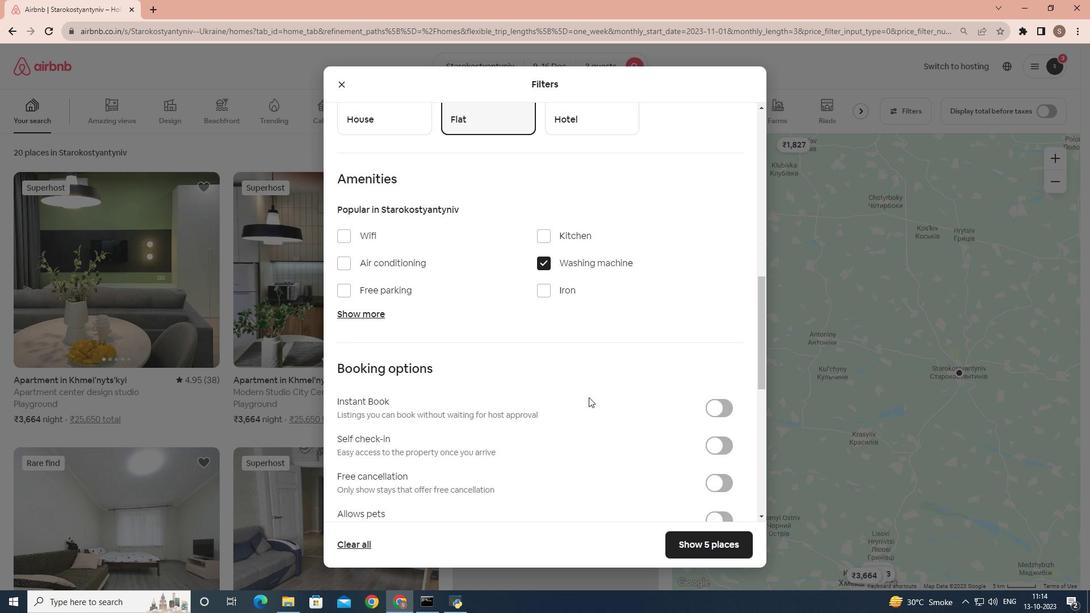 
Action: Mouse moved to (720, 373)
Screenshot: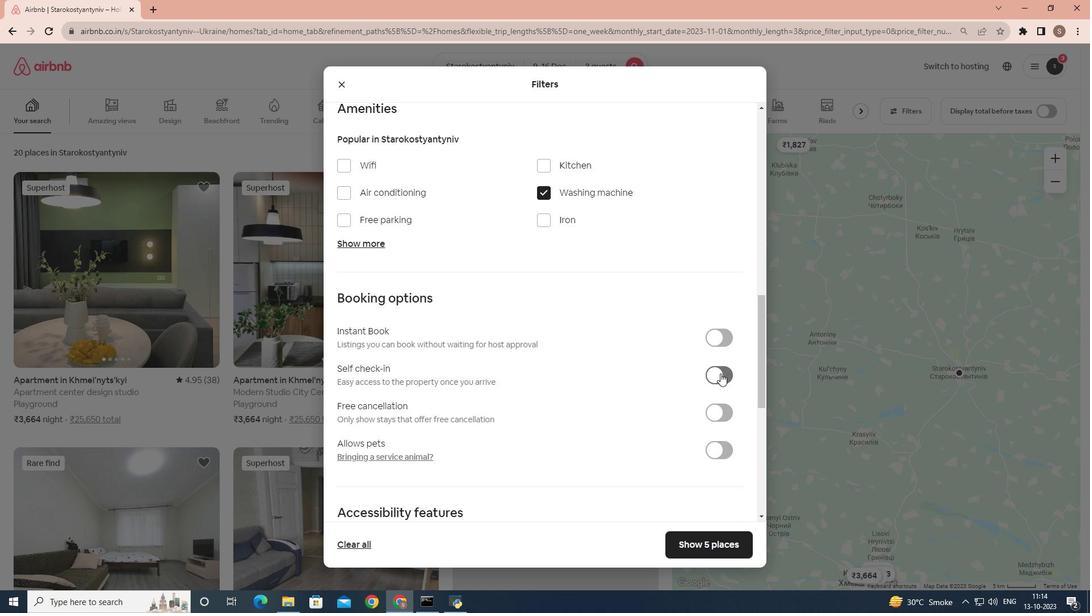 
Action: Mouse pressed left at (720, 373)
Screenshot: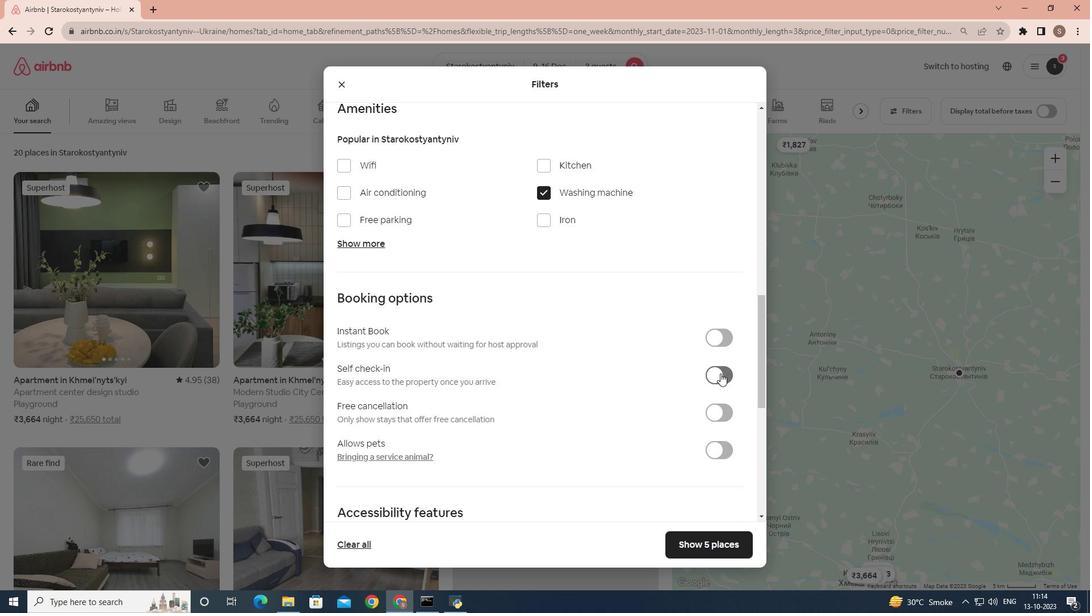 
Action: Mouse moved to (683, 450)
Screenshot: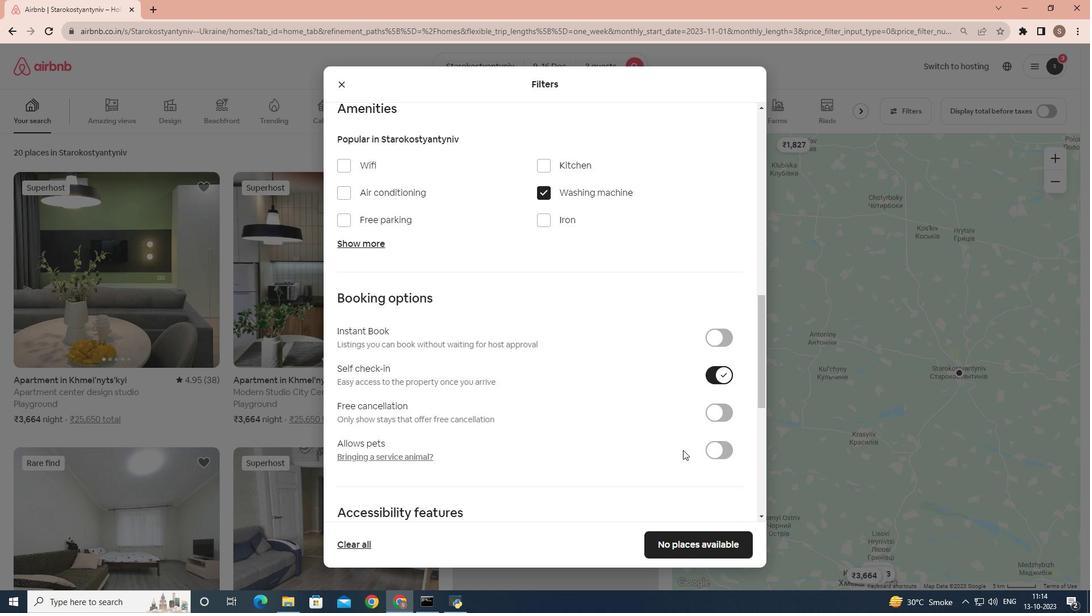 
